Task: Find connections with filter location Einbeck with filter topic #linkedinprofileswith filter profile language German with filter current company Arvind Fashions Limited with filter school ITM UNIVERSITY with filter industry Mobile Computing Software Products with filter service category Growth Marketing with filter keywords title Quality Control
Action: Mouse moved to (557, 70)
Screenshot: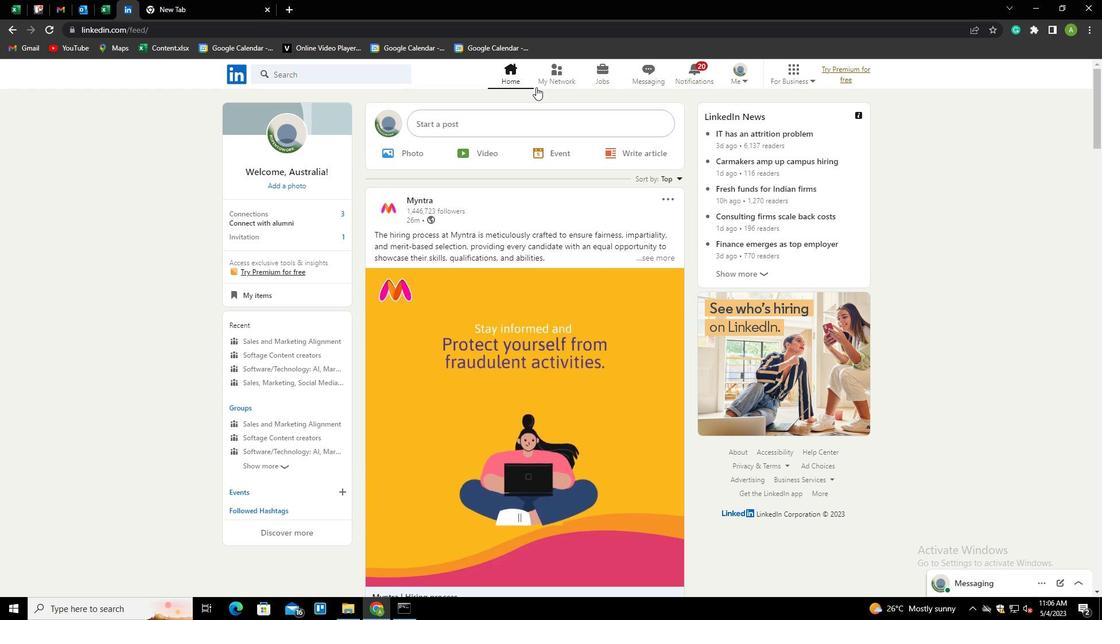 
Action: Mouse pressed left at (557, 70)
Screenshot: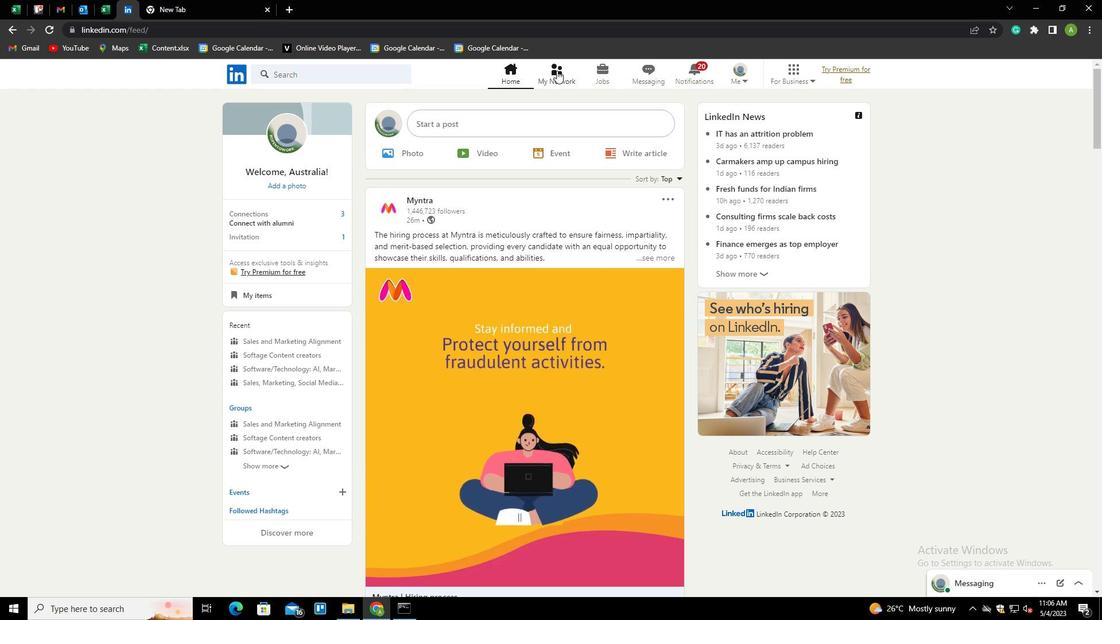 
Action: Mouse moved to (290, 133)
Screenshot: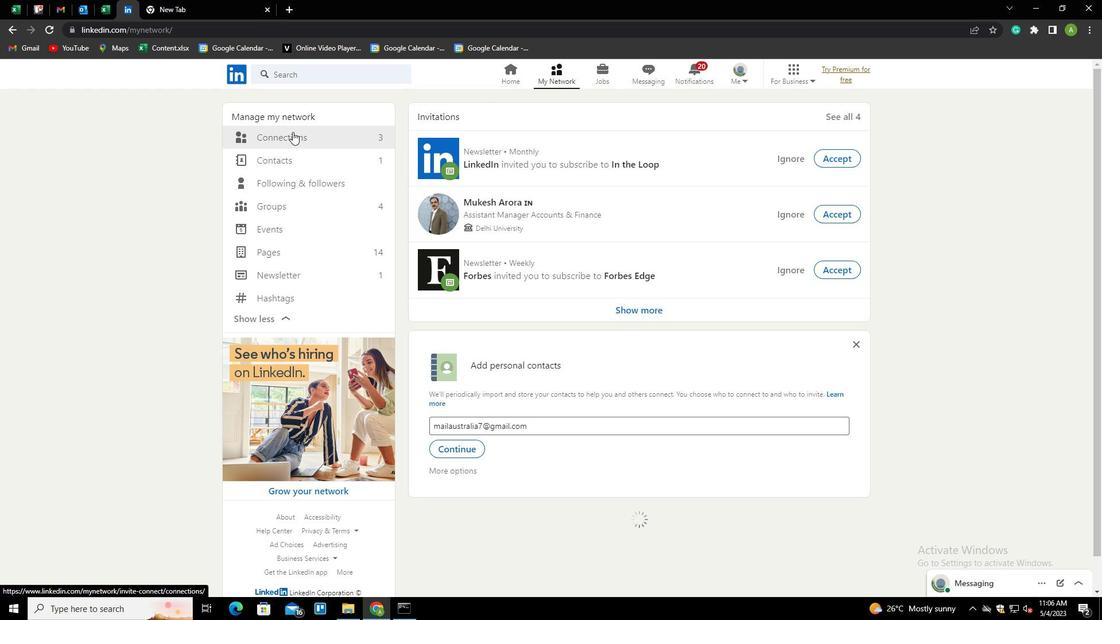 
Action: Mouse pressed left at (290, 133)
Screenshot: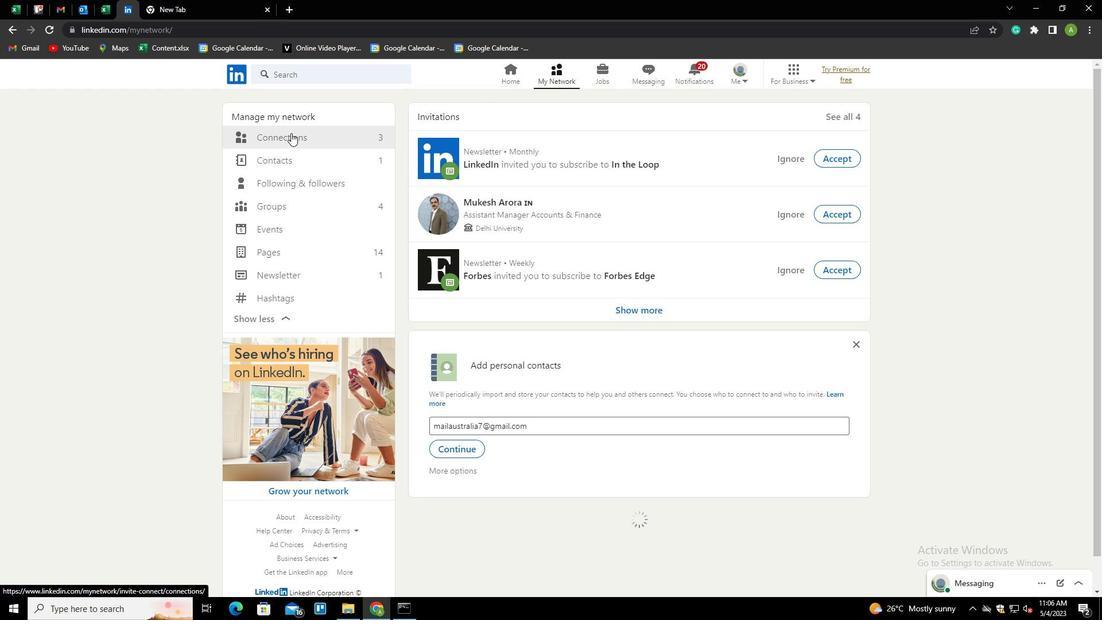 
Action: Mouse pressed left at (290, 133)
Screenshot: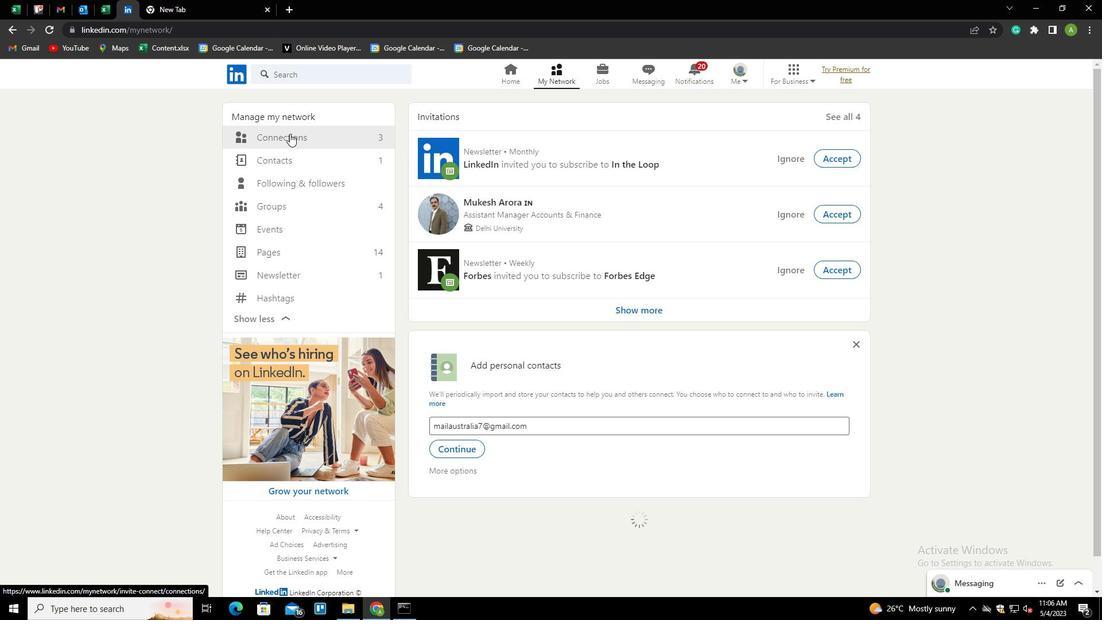 
Action: Mouse moved to (626, 131)
Screenshot: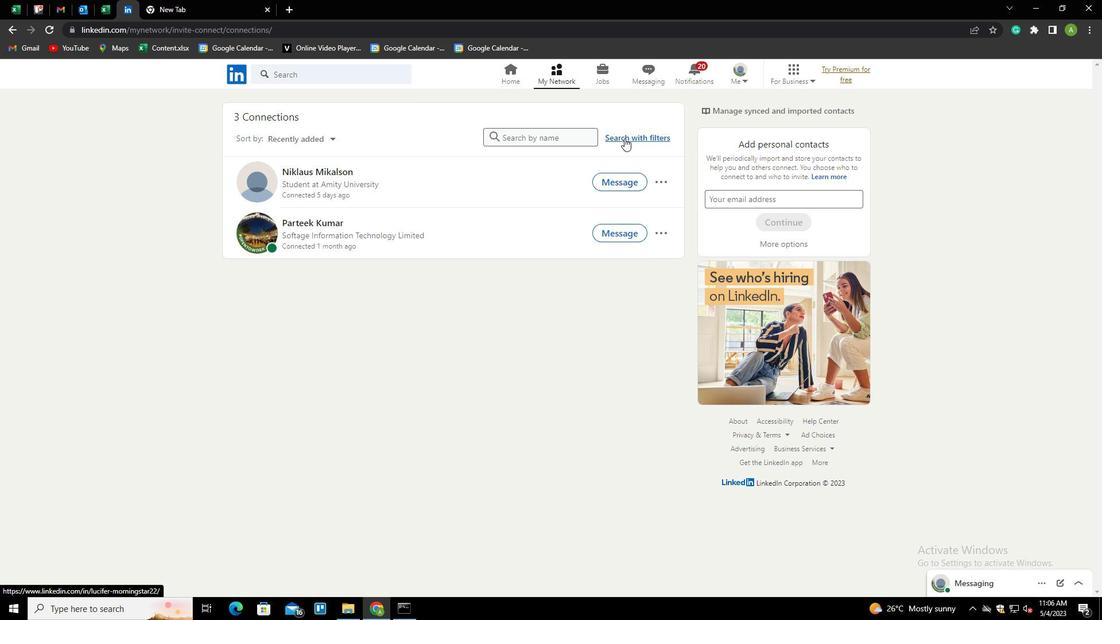 
Action: Mouse pressed left at (626, 131)
Screenshot: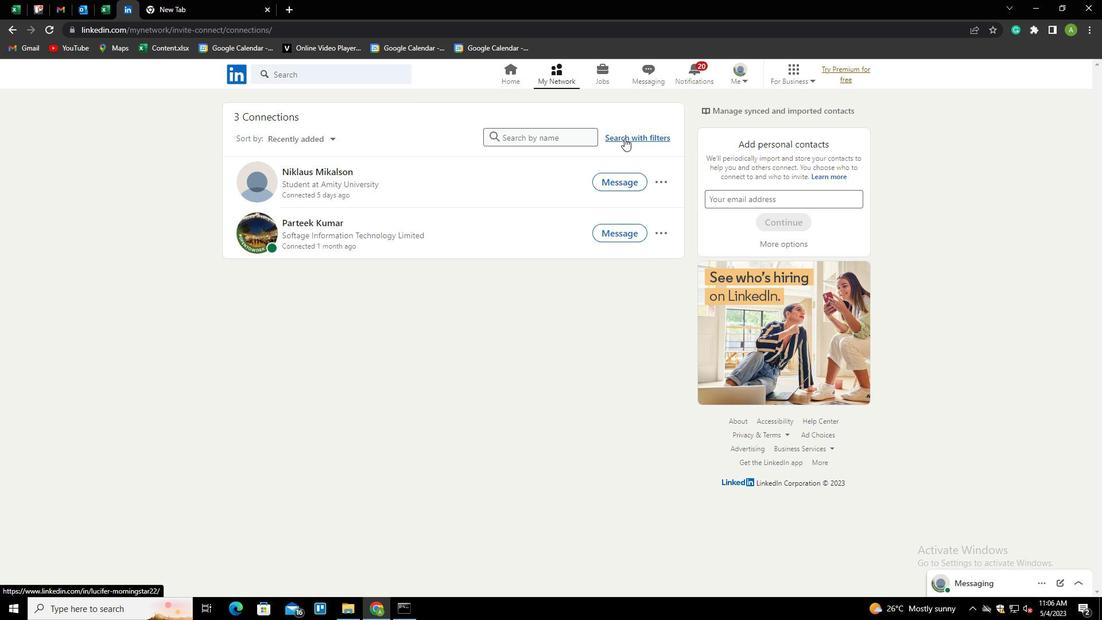 
Action: Mouse moved to (587, 101)
Screenshot: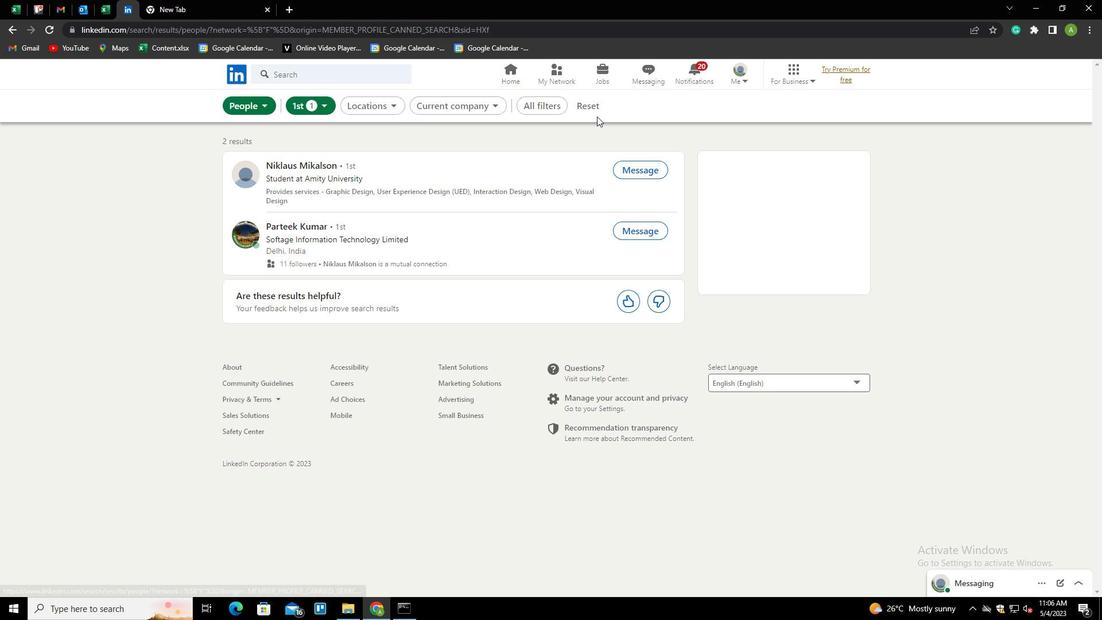 
Action: Mouse pressed left at (587, 101)
Screenshot: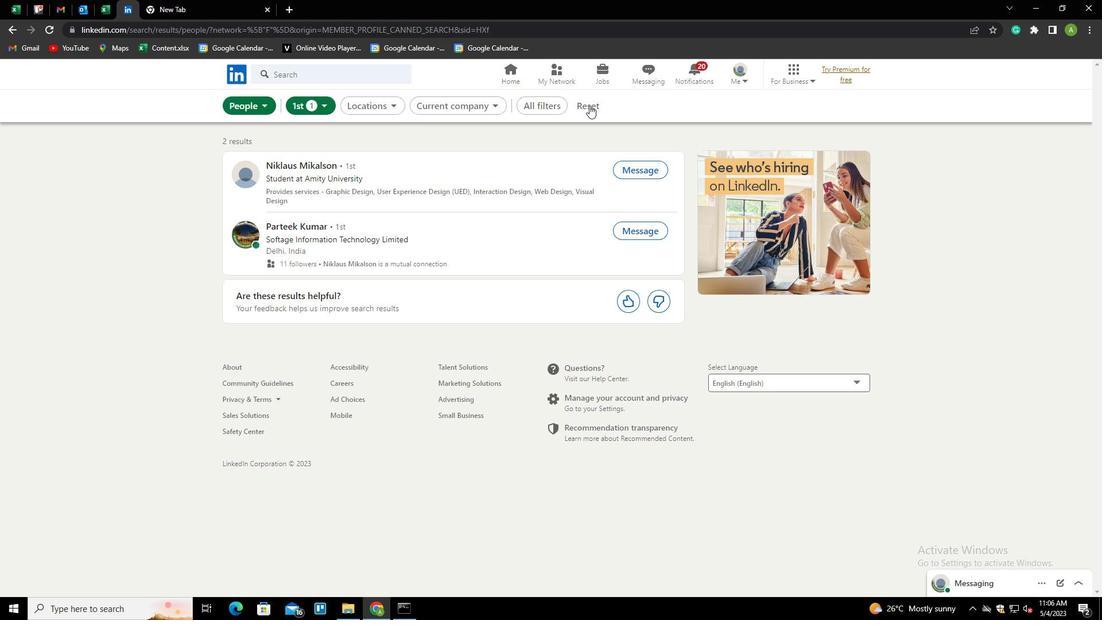 
Action: Mouse moved to (564, 106)
Screenshot: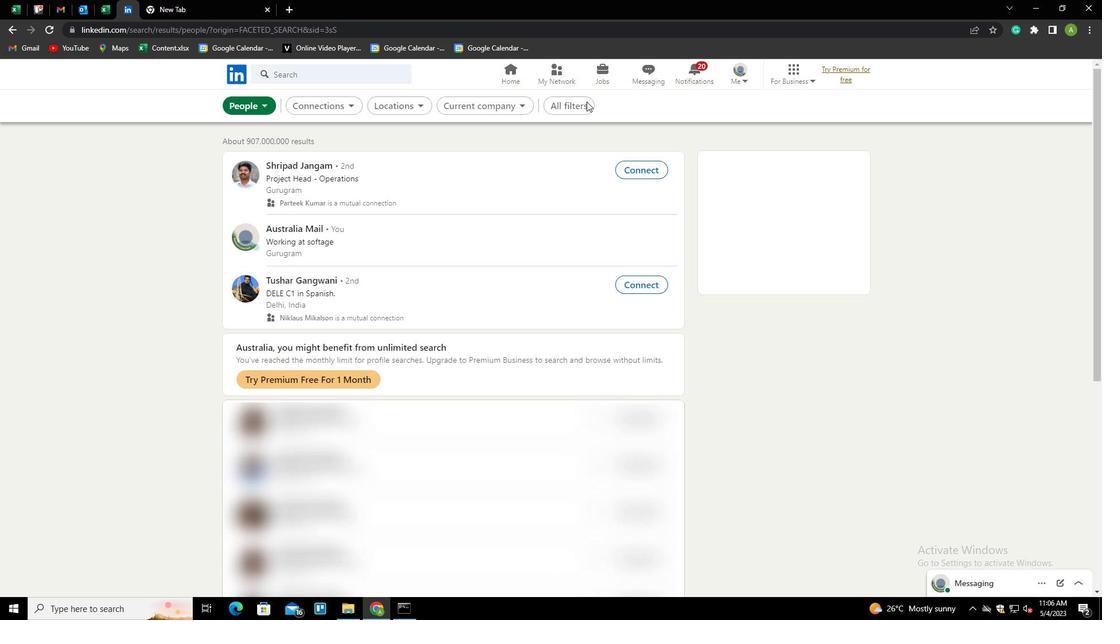 
Action: Mouse pressed left at (564, 106)
Screenshot: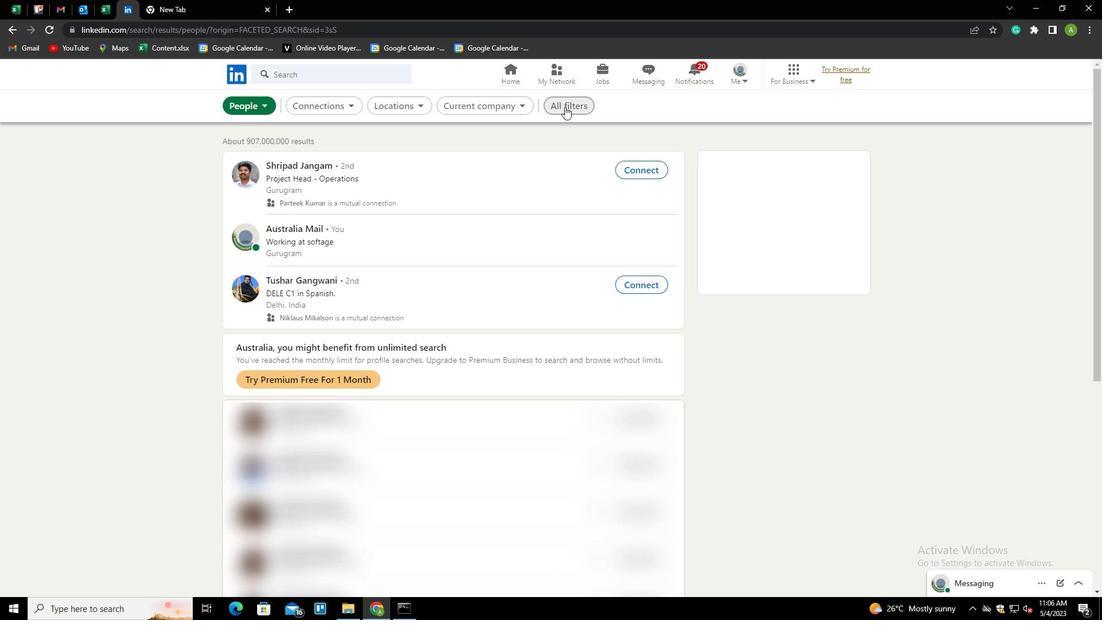 
Action: Mouse moved to (916, 282)
Screenshot: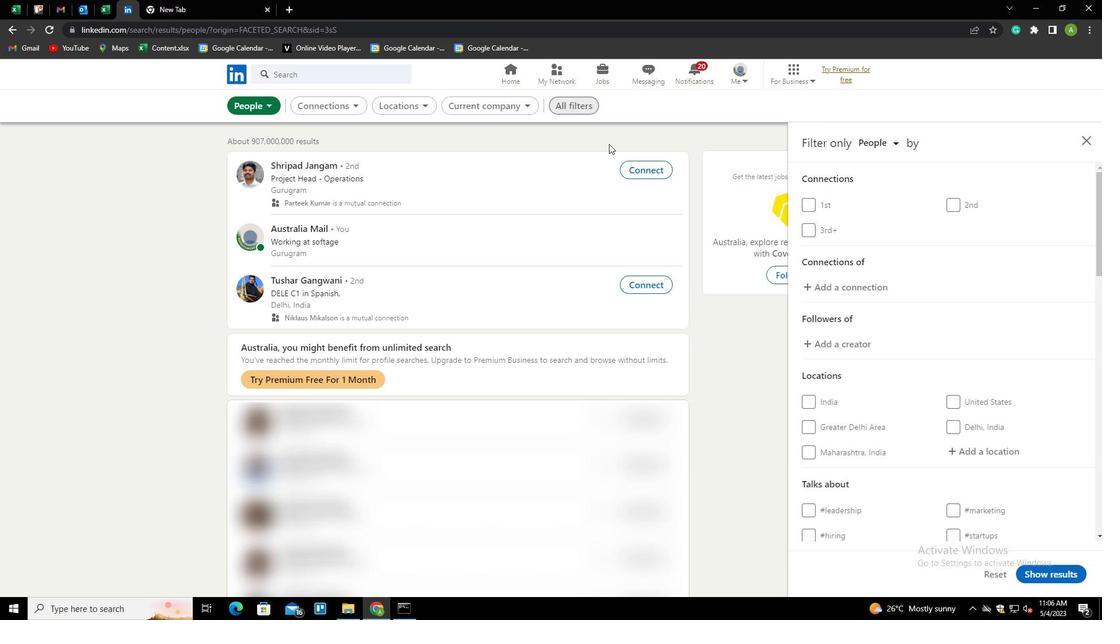 
Action: Mouse scrolled (916, 281) with delta (0, 0)
Screenshot: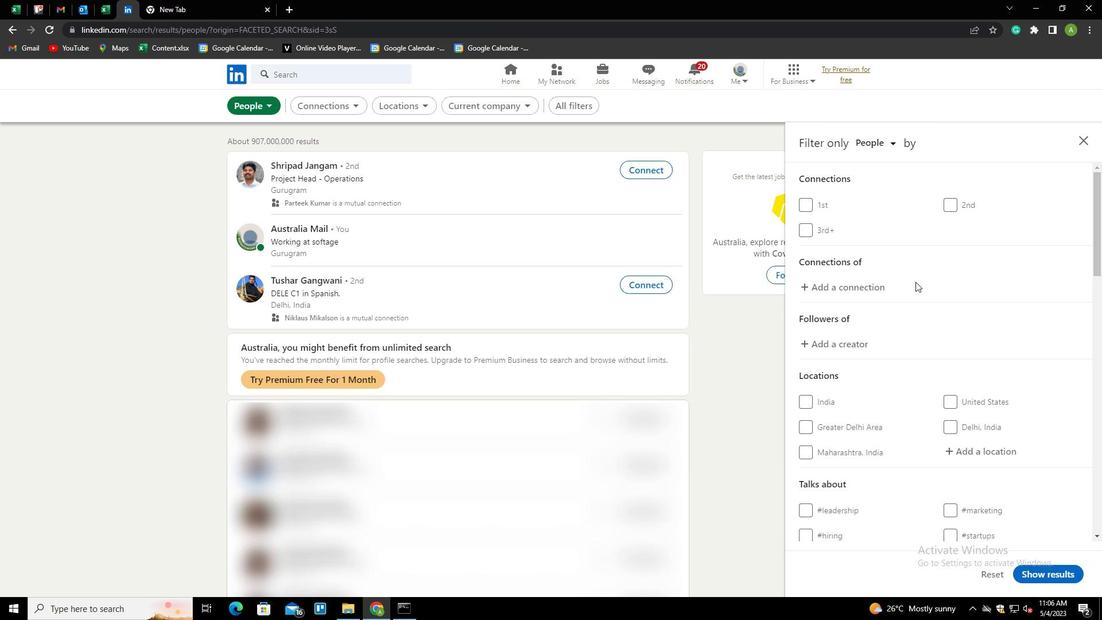 
Action: Mouse scrolled (916, 281) with delta (0, 0)
Screenshot: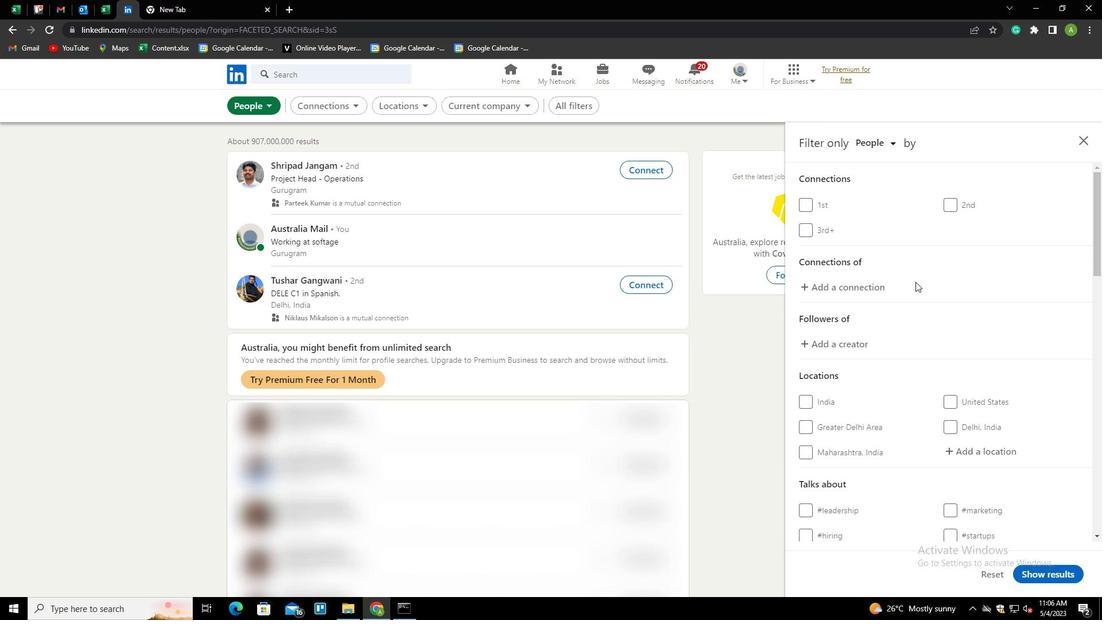 
Action: Mouse moved to (967, 337)
Screenshot: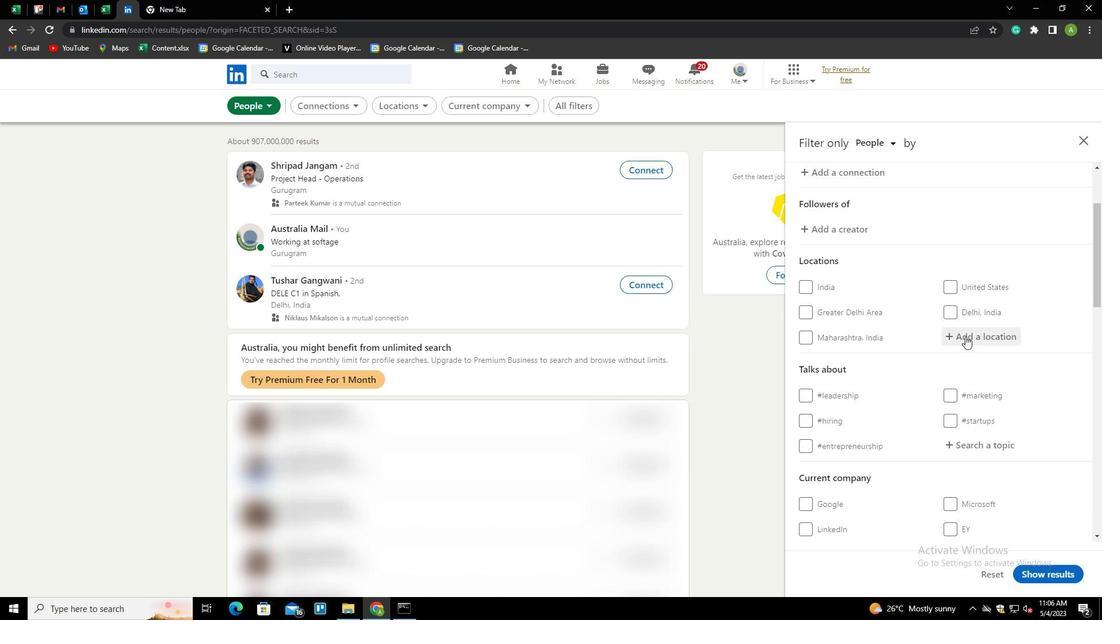 
Action: Mouse pressed left at (967, 337)
Screenshot: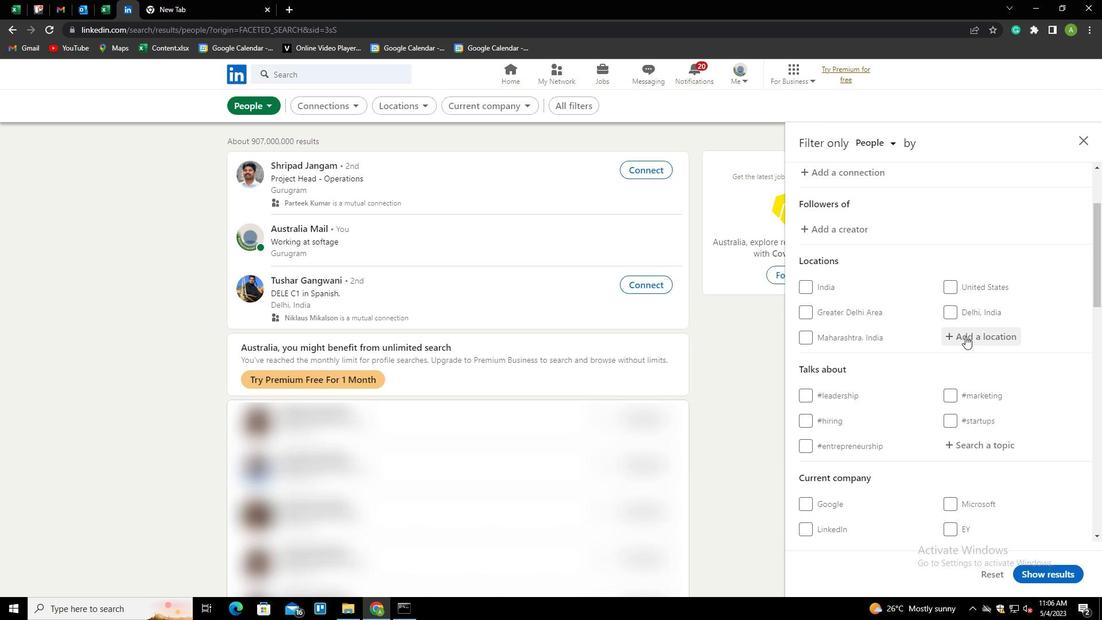 
Action: Mouse moved to (889, 292)
Screenshot: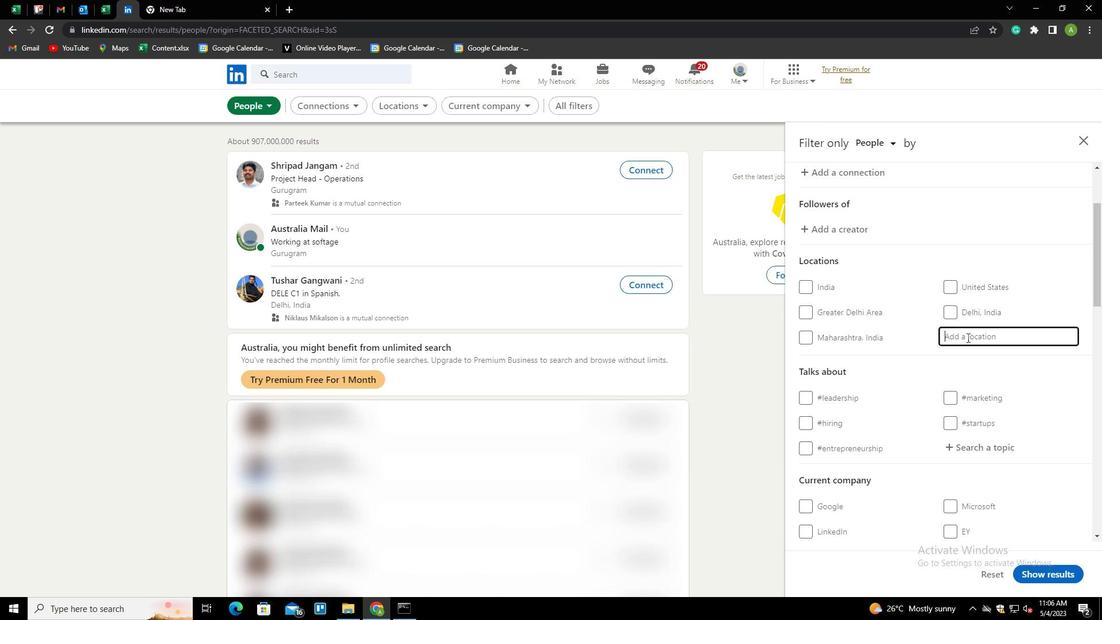 
Action: Key pressed <Key.shift>L<Key.backspace><Key.shift><Key.shift><Key.shift><Key.shift><Key.shift><Key.shift><Key.shift><Key.shift><Key.shift><Key.shift>EINBECK<Key.down><Key.enter>
Screenshot: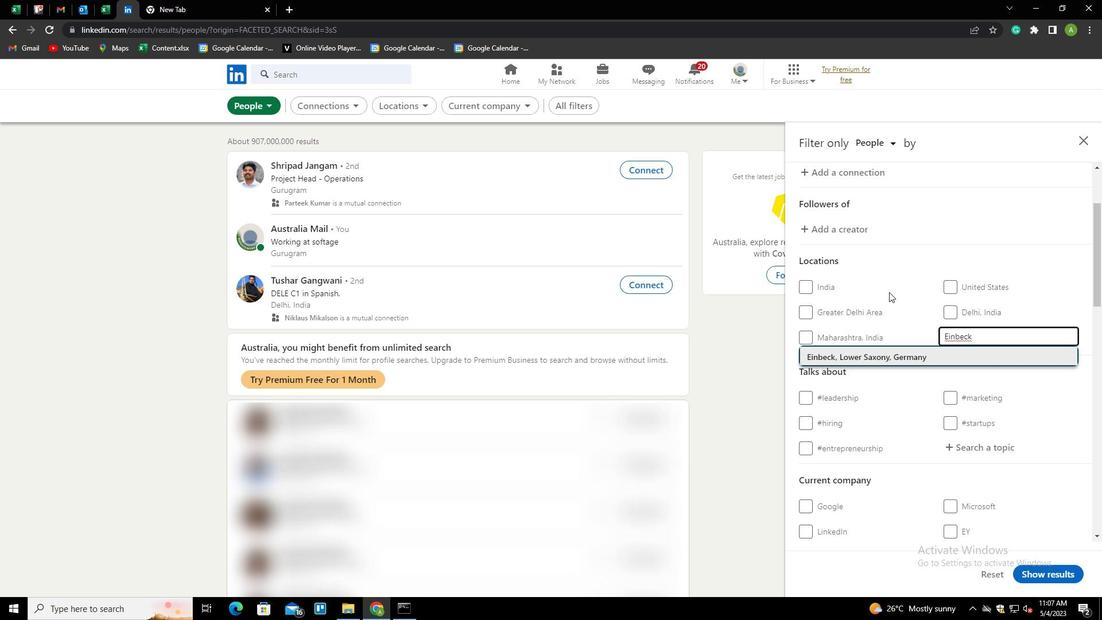 
Action: Mouse scrolled (889, 291) with delta (0, 0)
Screenshot: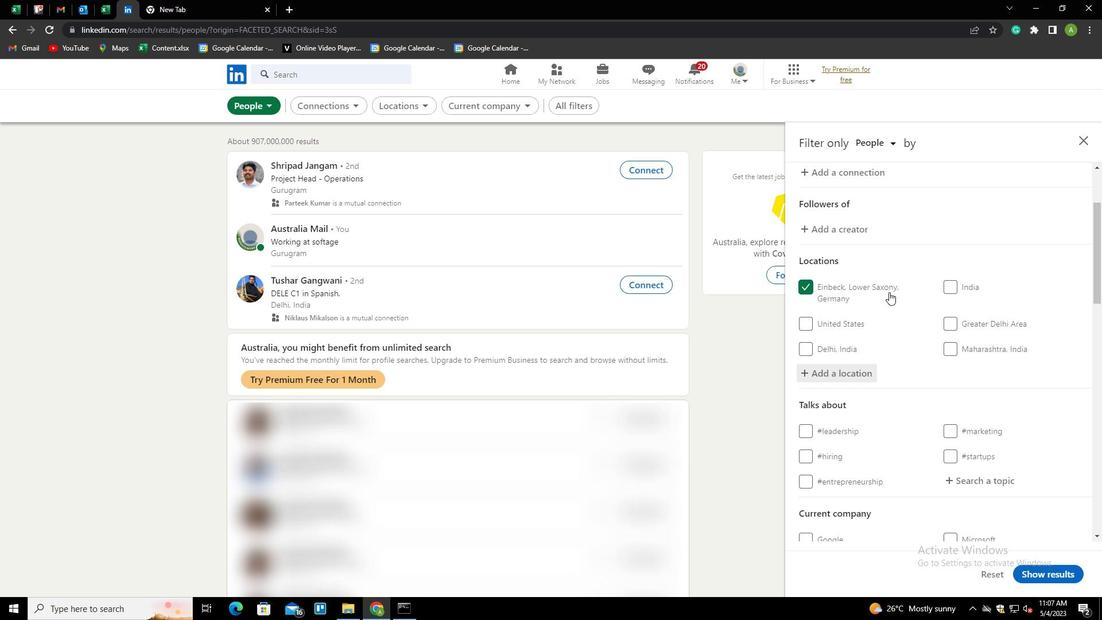
Action: Mouse scrolled (889, 291) with delta (0, 0)
Screenshot: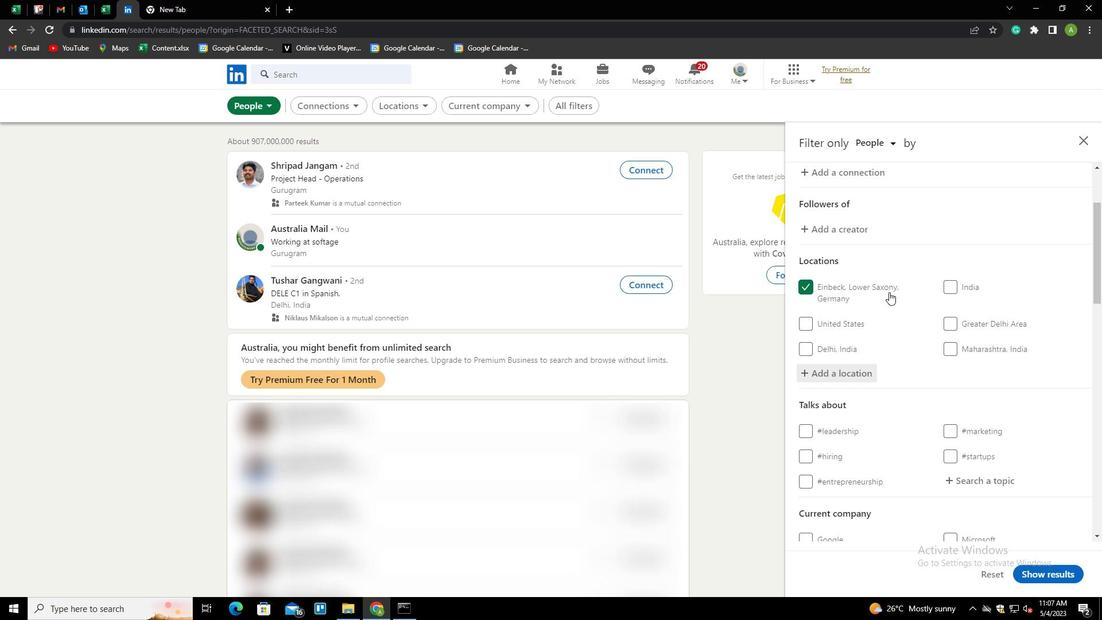 
Action: Mouse scrolled (889, 291) with delta (0, 0)
Screenshot: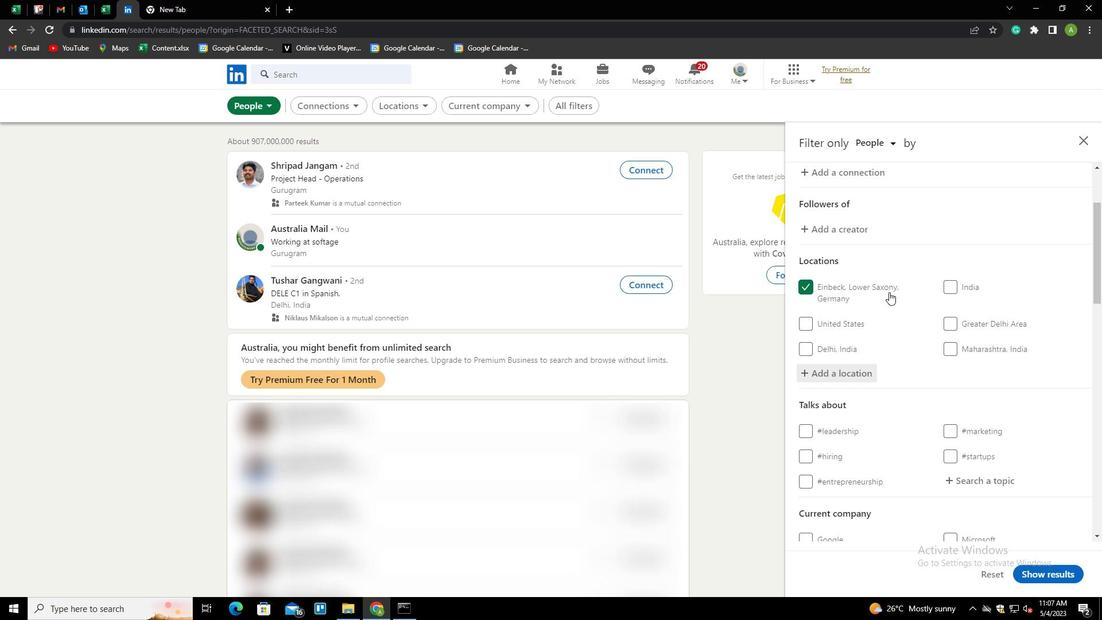 
Action: Mouse moved to (954, 311)
Screenshot: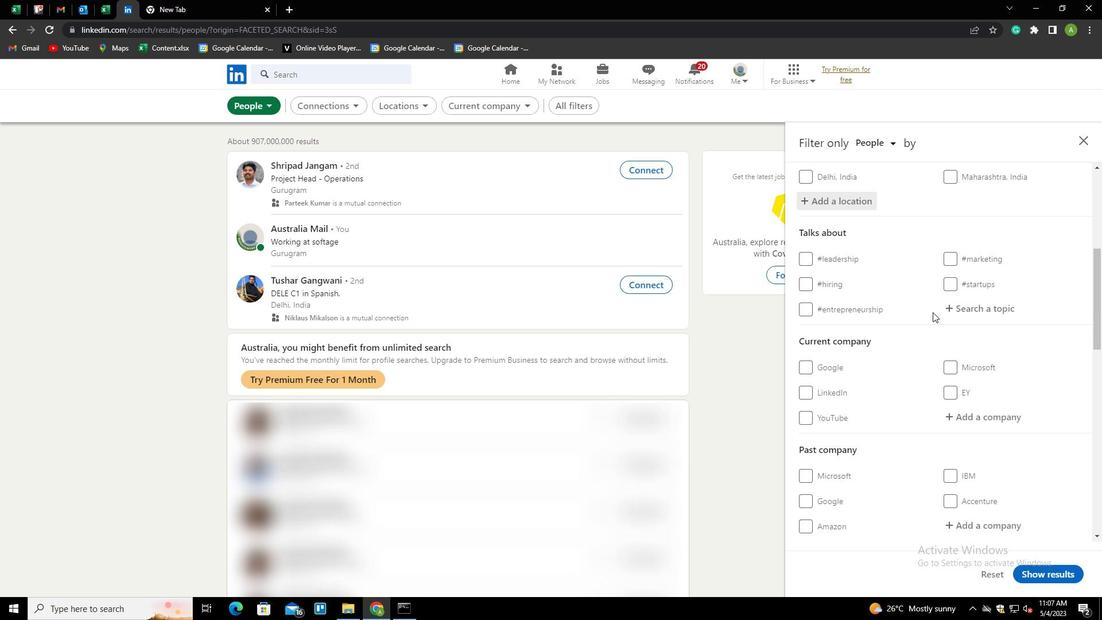 
Action: Mouse pressed left at (954, 311)
Screenshot: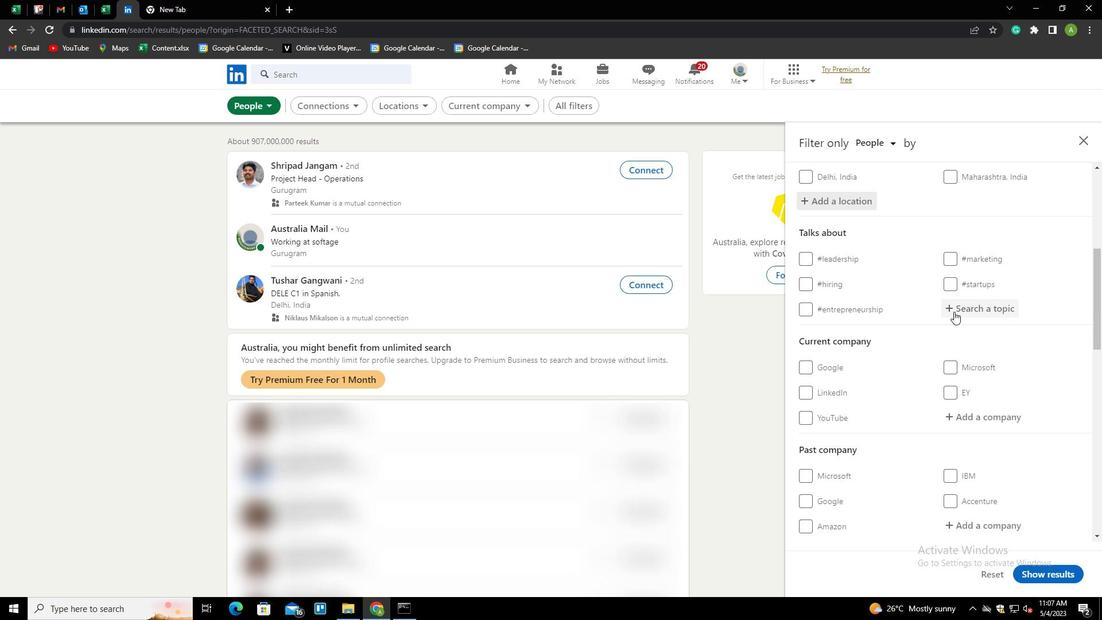 
Action: Key pressed LINKEDINPROFILES<Key.down><Key.enter>
Screenshot: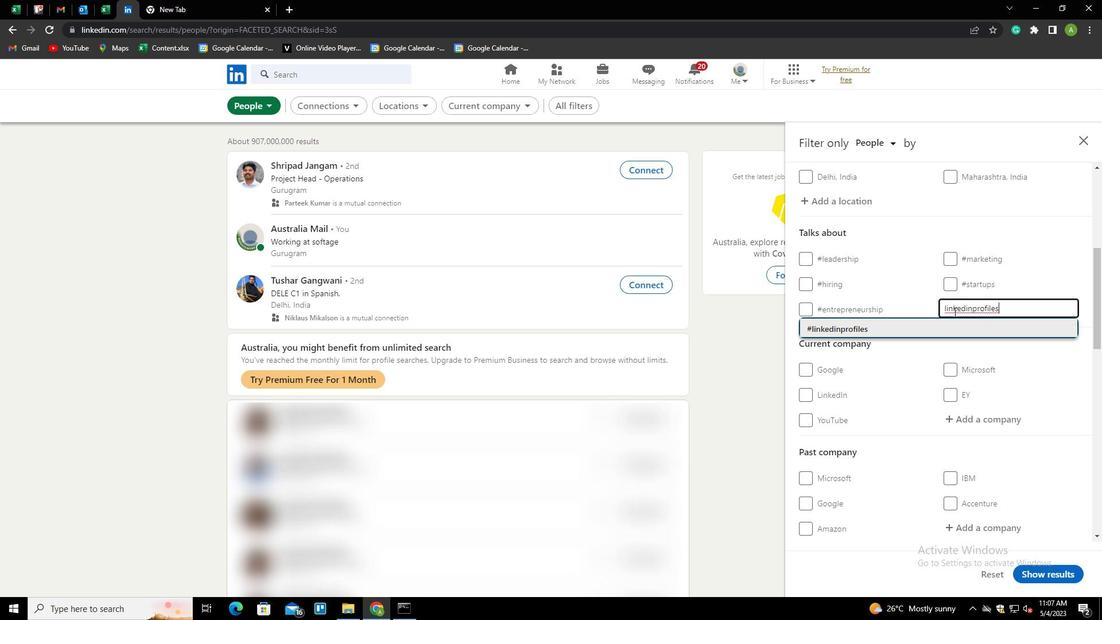 
Action: Mouse scrolled (954, 311) with delta (0, 0)
Screenshot: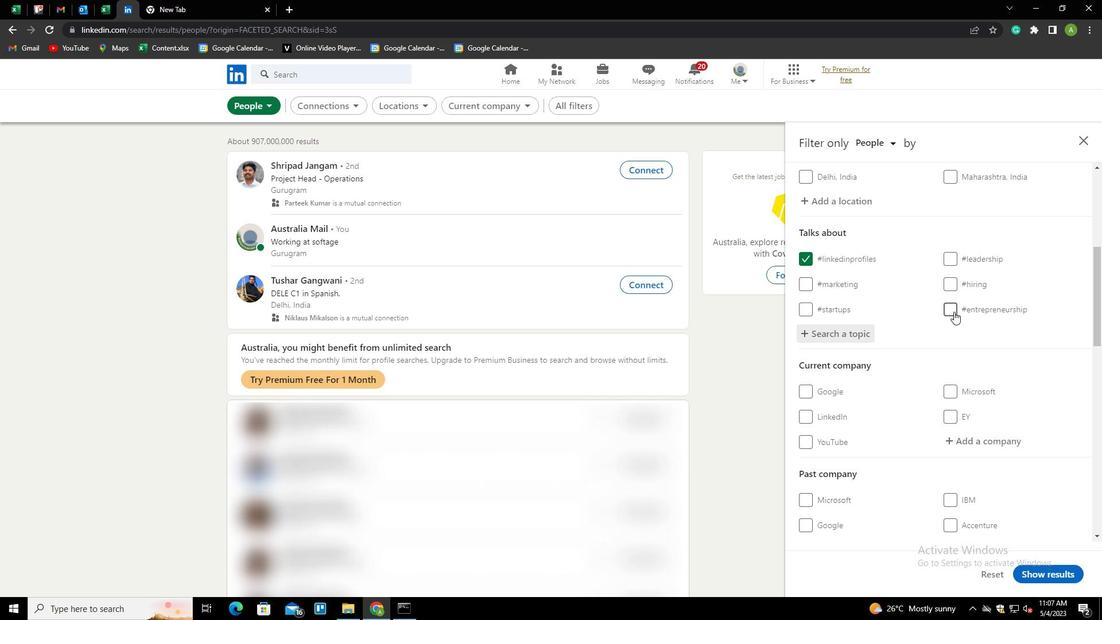 
Action: Mouse scrolled (954, 311) with delta (0, 0)
Screenshot: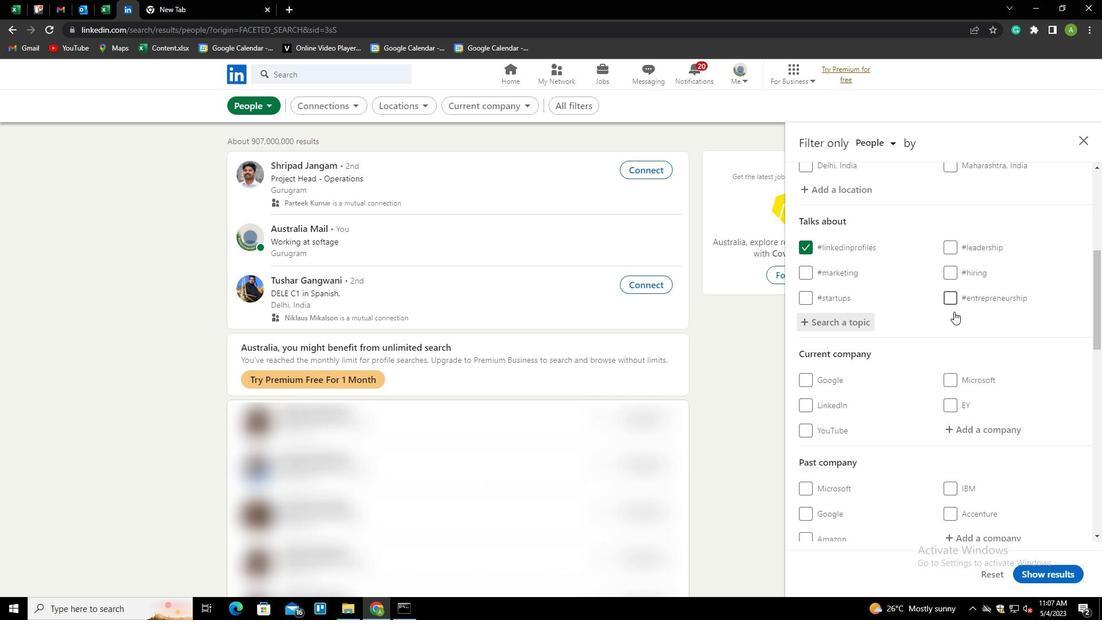 
Action: Mouse scrolled (954, 311) with delta (0, 0)
Screenshot: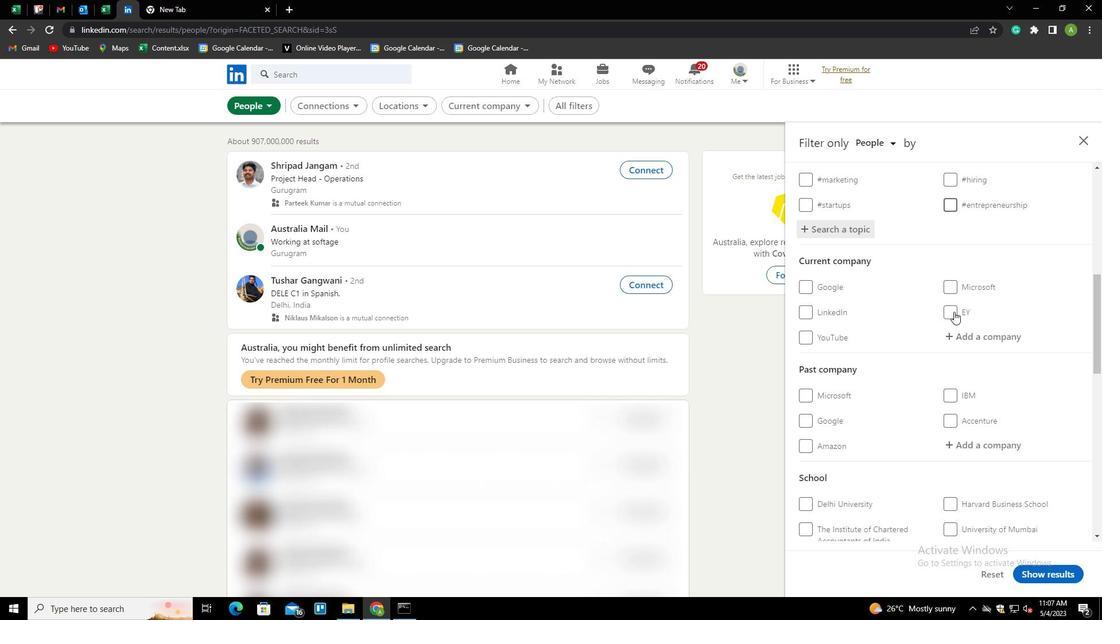 
Action: Mouse scrolled (954, 311) with delta (0, 0)
Screenshot: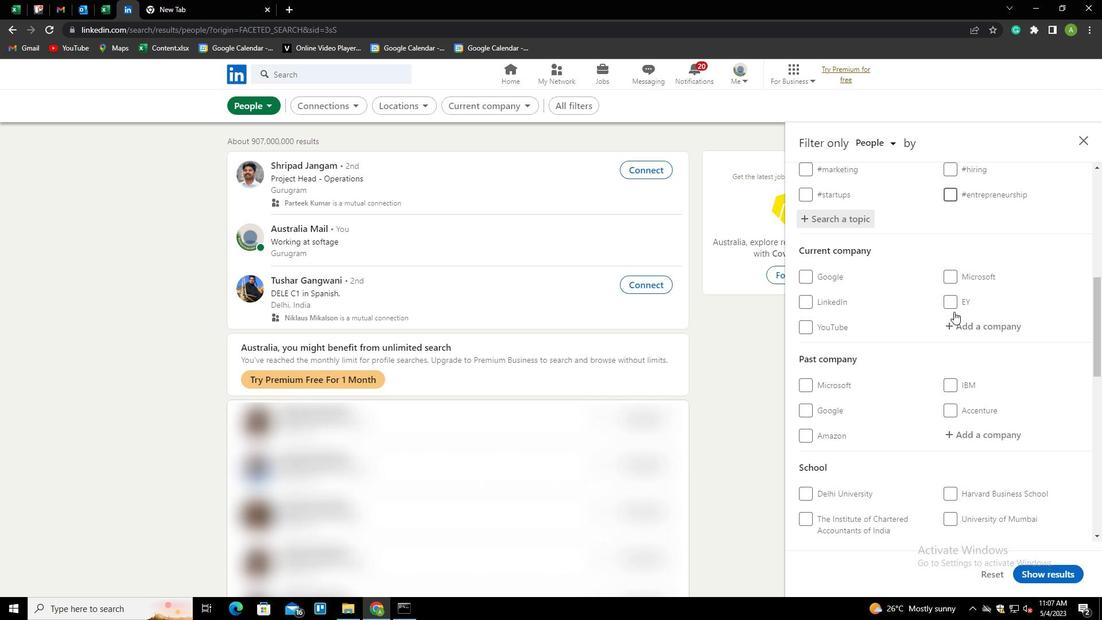 
Action: Mouse scrolled (954, 311) with delta (0, 0)
Screenshot: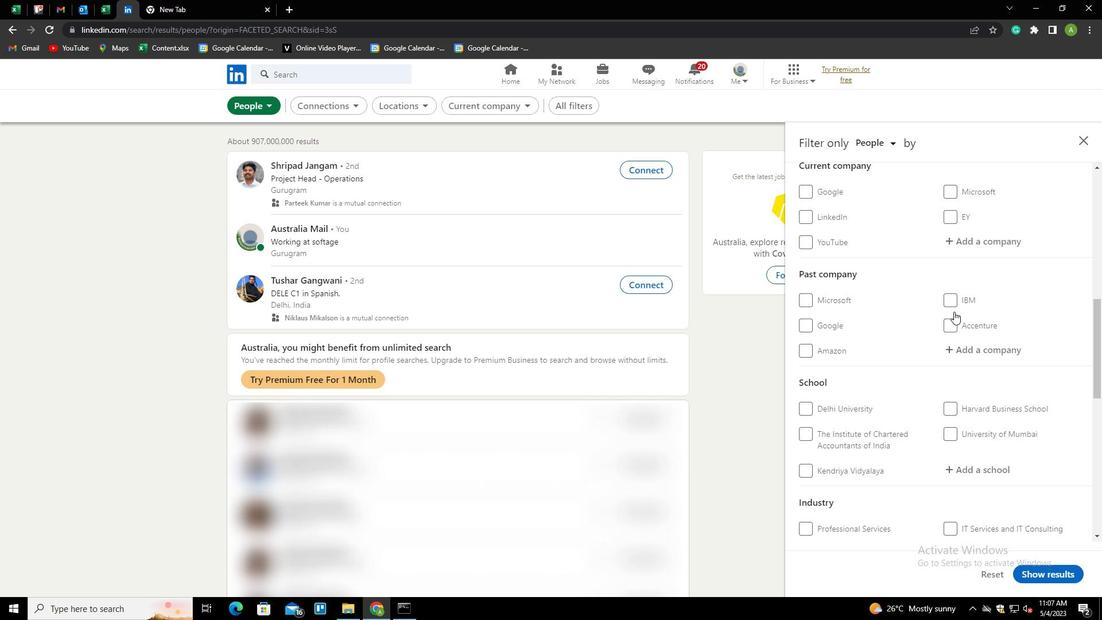 
Action: Mouse scrolled (954, 311) with delta (0, 0)
Screenshot: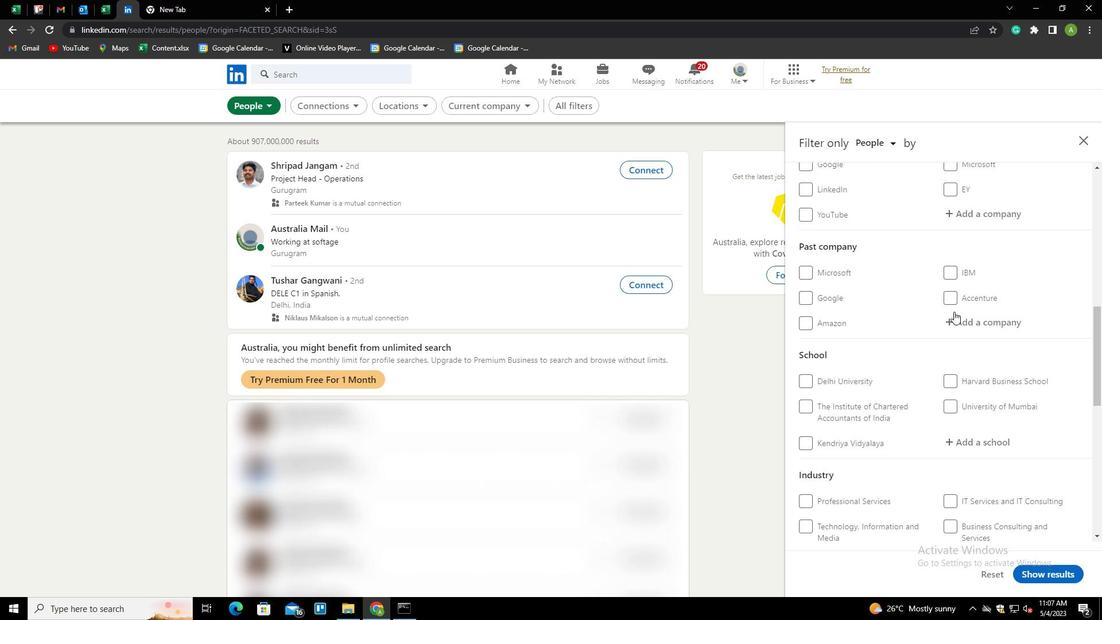 
Action: Mouse scrolled (954, 311) with delta (0, 0)
Screenshot: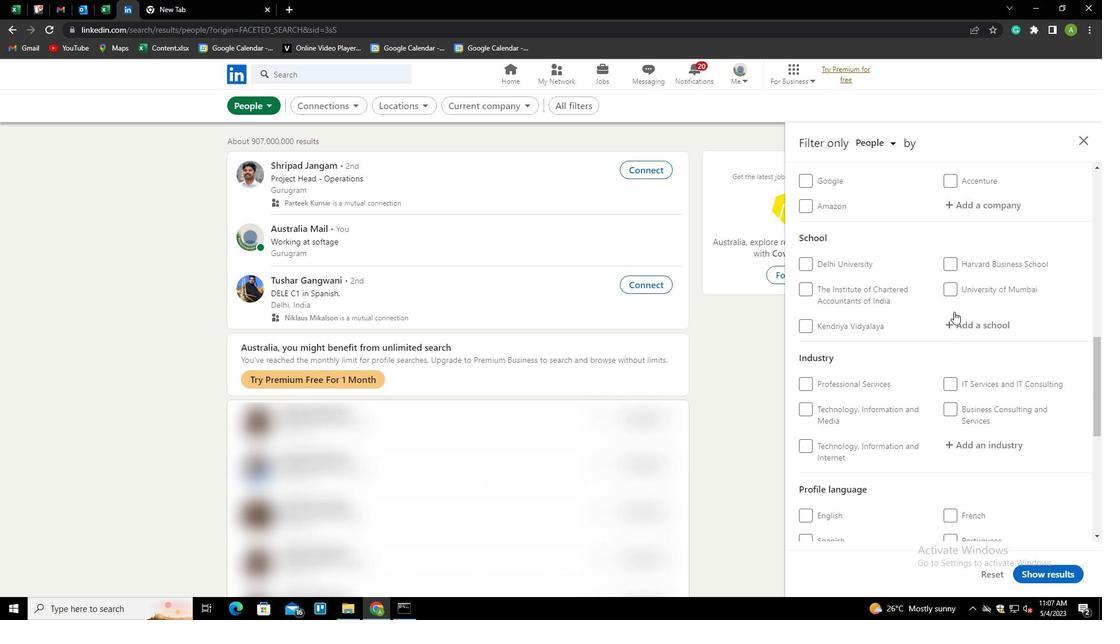 
Action: Mouse scrolled (954, 311) with delta (0, 0)
Screenshot: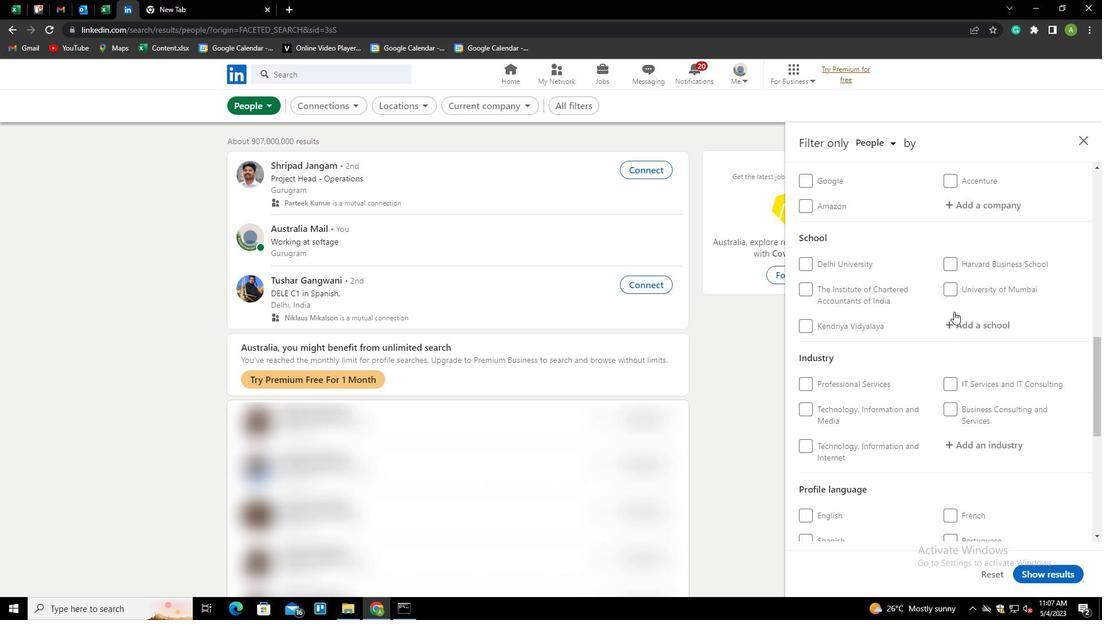 
Action: Mouse moved to (820, 452)
Screenshot: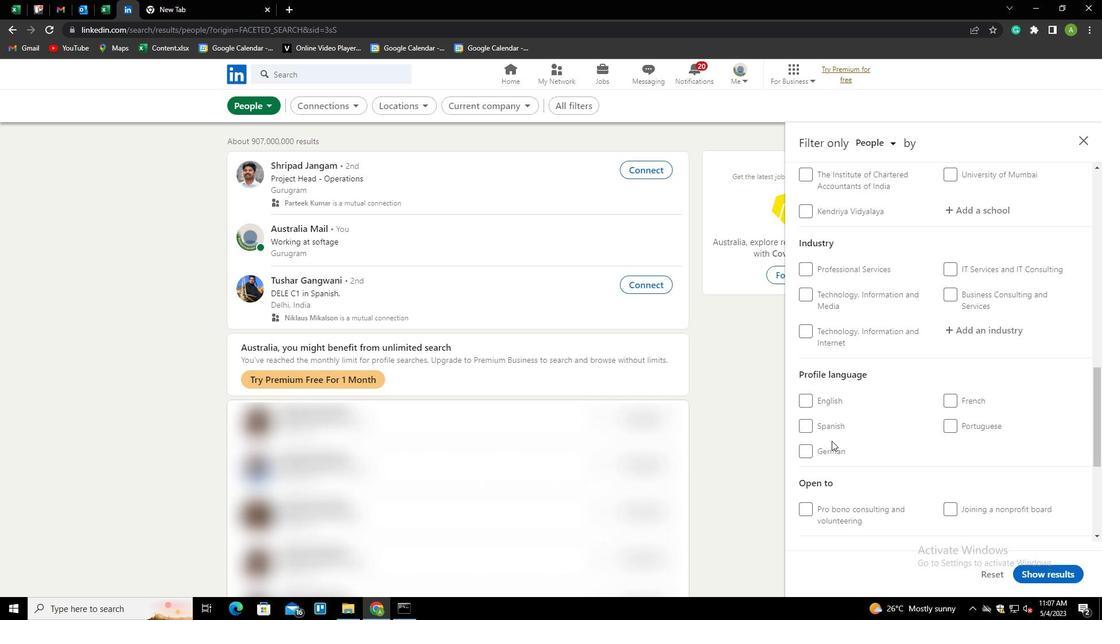 
Action: Mouse pressed left at (820, 452)
Screenshot: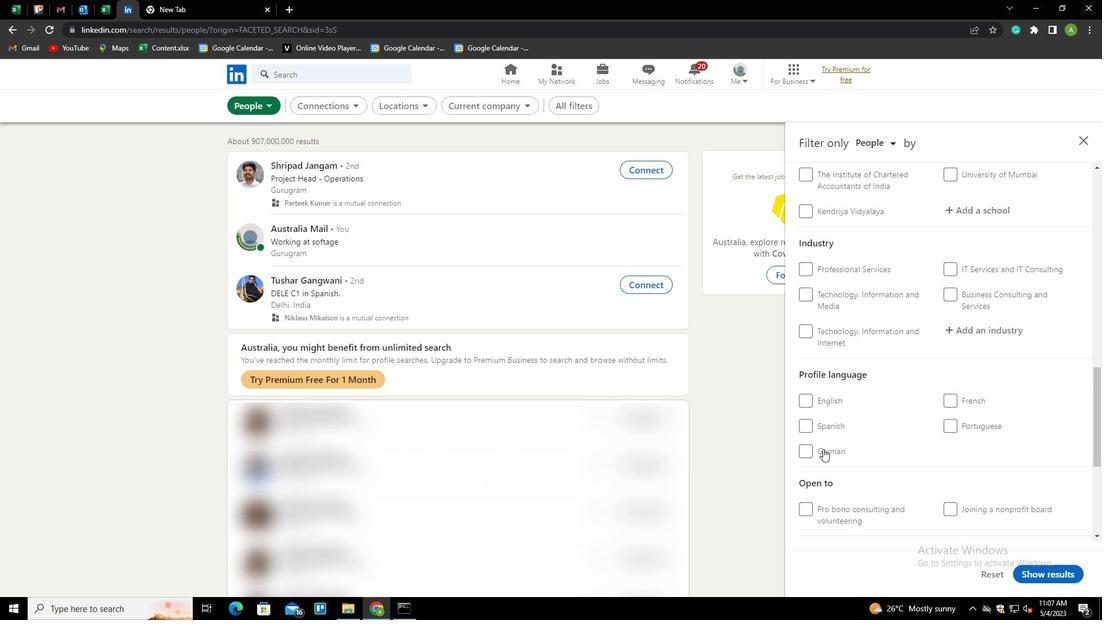 
Action: Mouse moved to (950, 406)
Screenshot: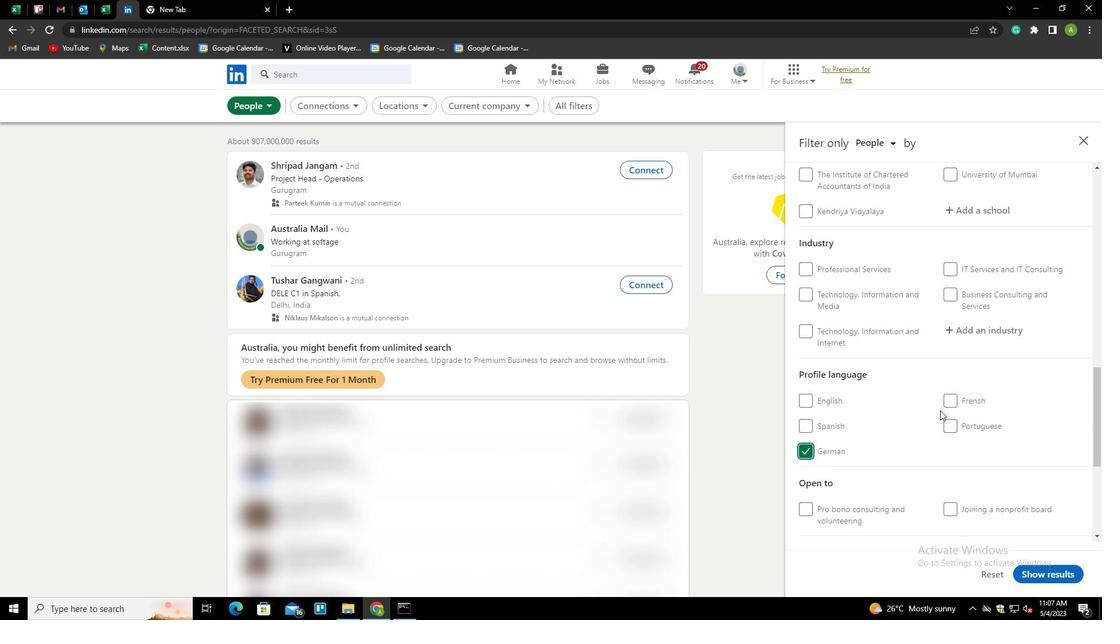 
Action: Mouse scrolled (950, 407) with delta (0, 0)
Screenshot: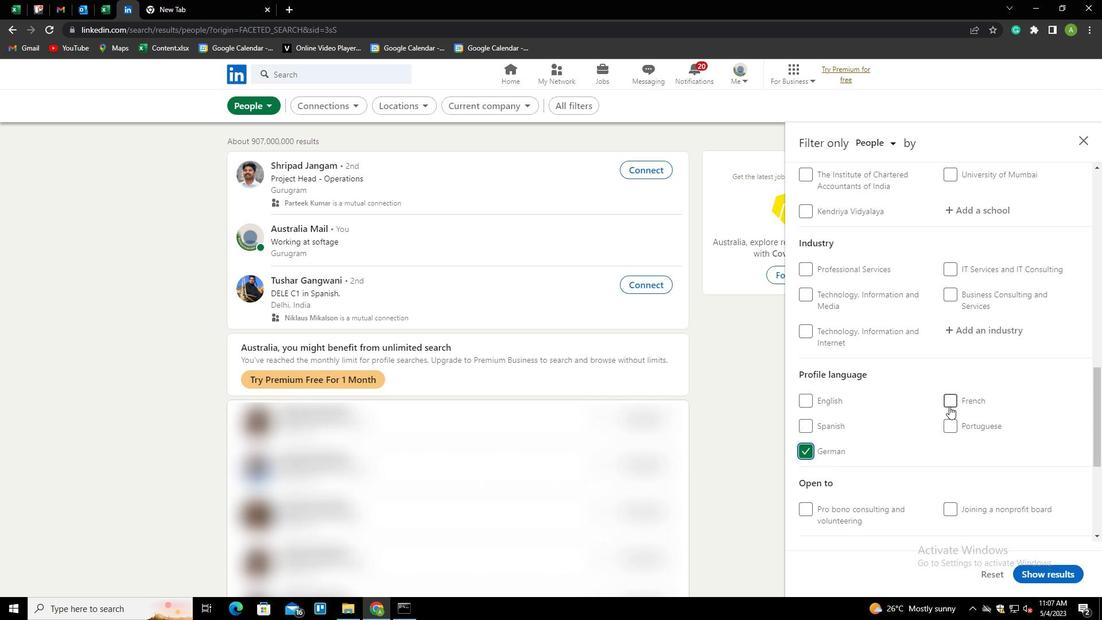 
Action: Mouse scrolled (950, 407) with delta (0, 0)
Screenshot: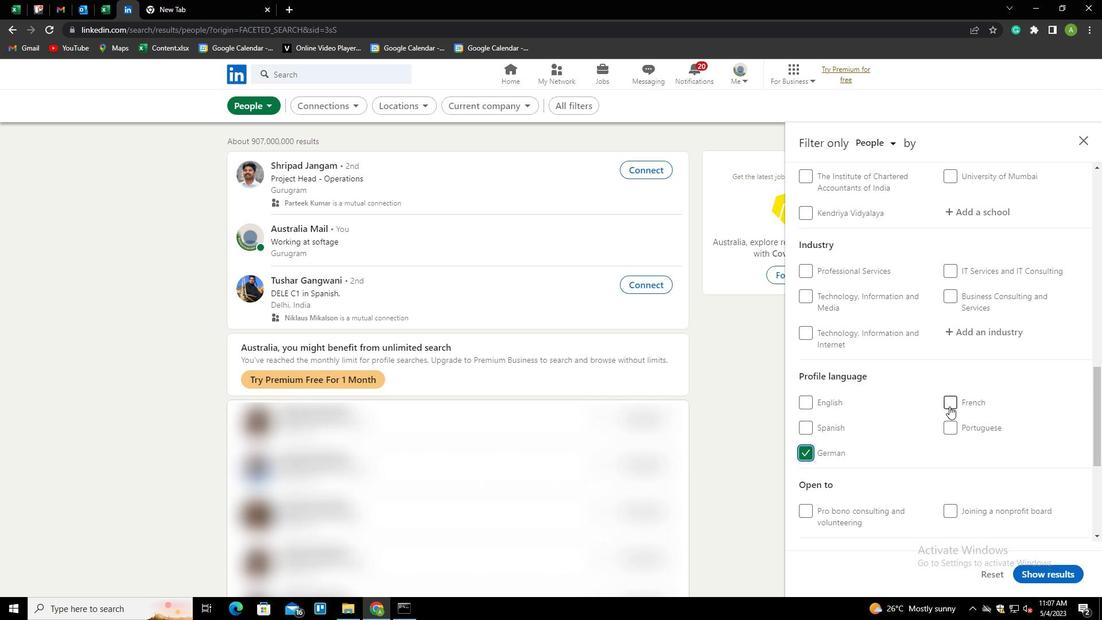 
Action: Mouse scrolled (950, 407) with delta (0, 0)
Screenshot: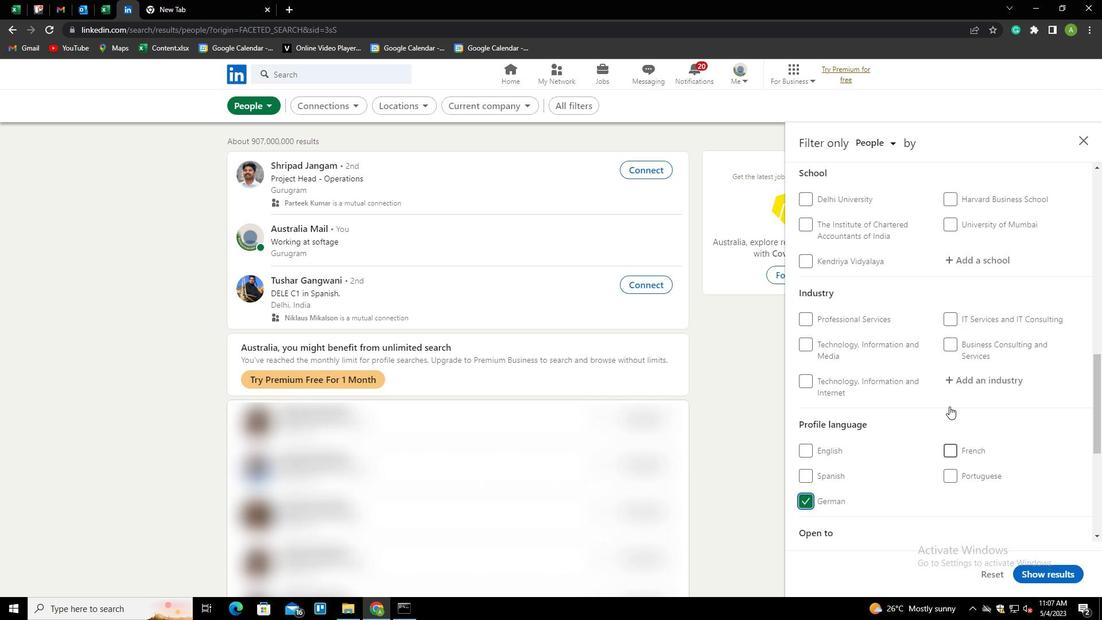 
Action: Mouse scrolled (950, 407) with delta (0, 0)
Screenshot: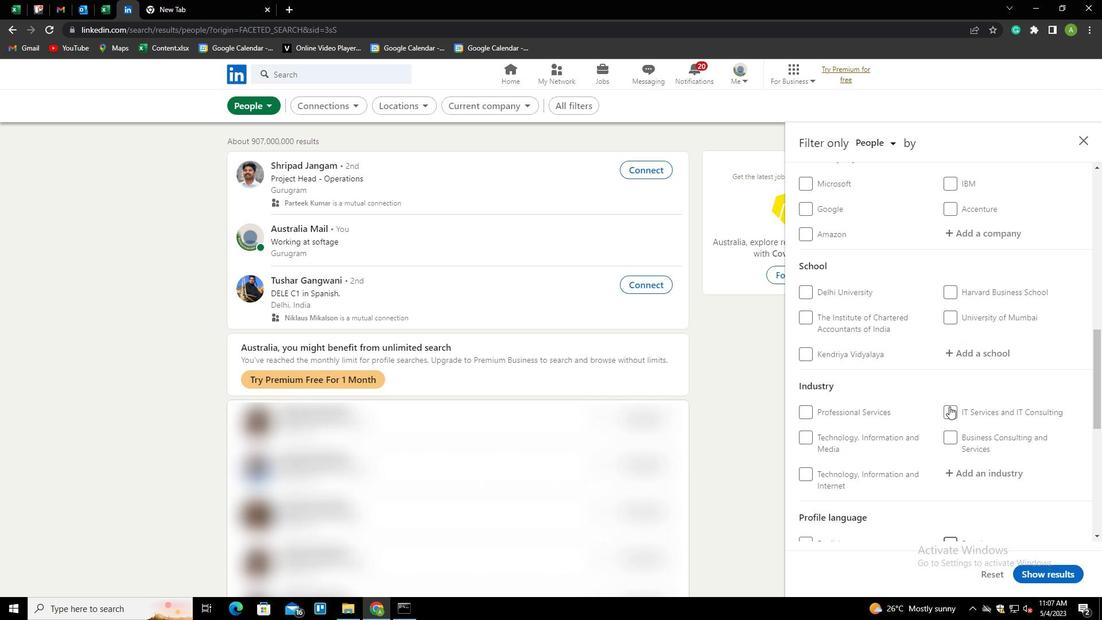 
Action: Mouse scrolled (950, 407) with delta (0, 0)
Screenshot: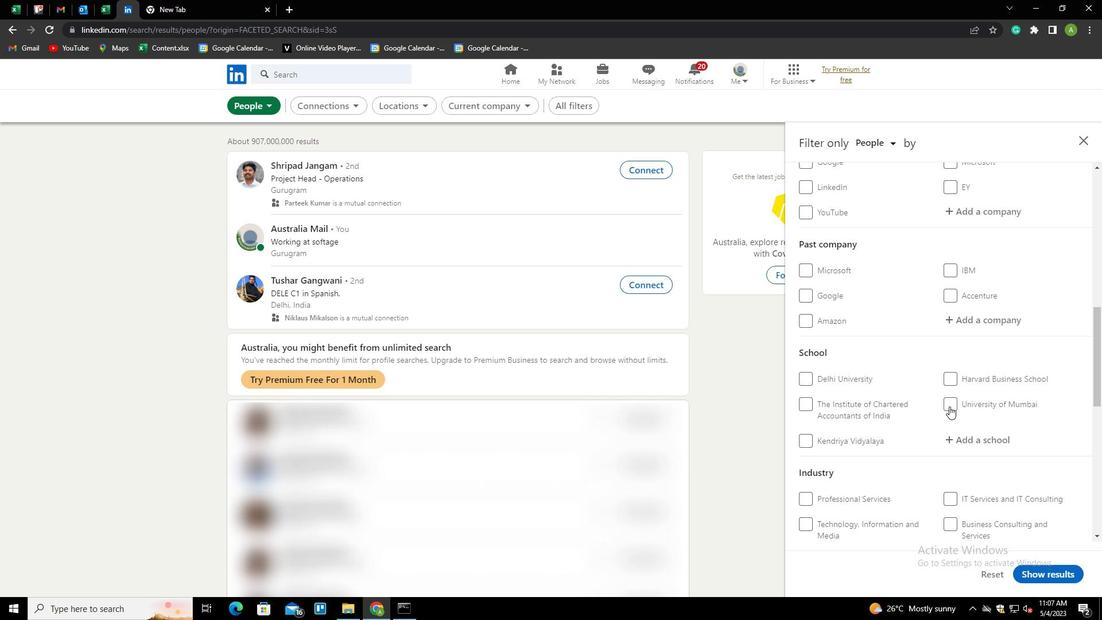 
Action: Mouse scrolled (950, 407) with delta (0, 0)
Screenshot: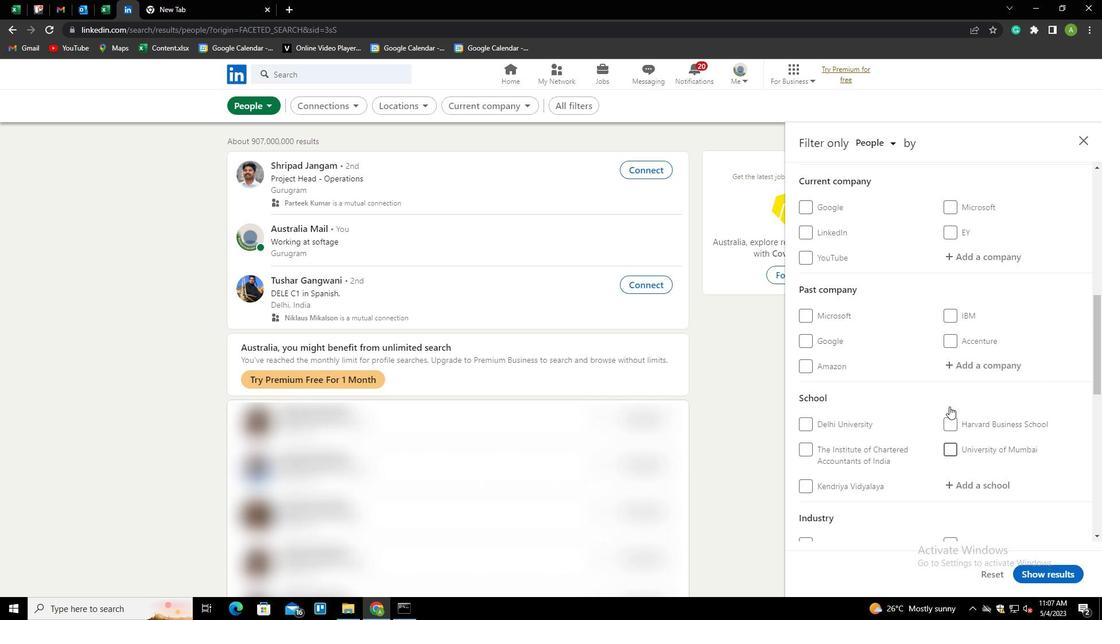 
Action: Mouse moved to (974, 329)
Screenshot: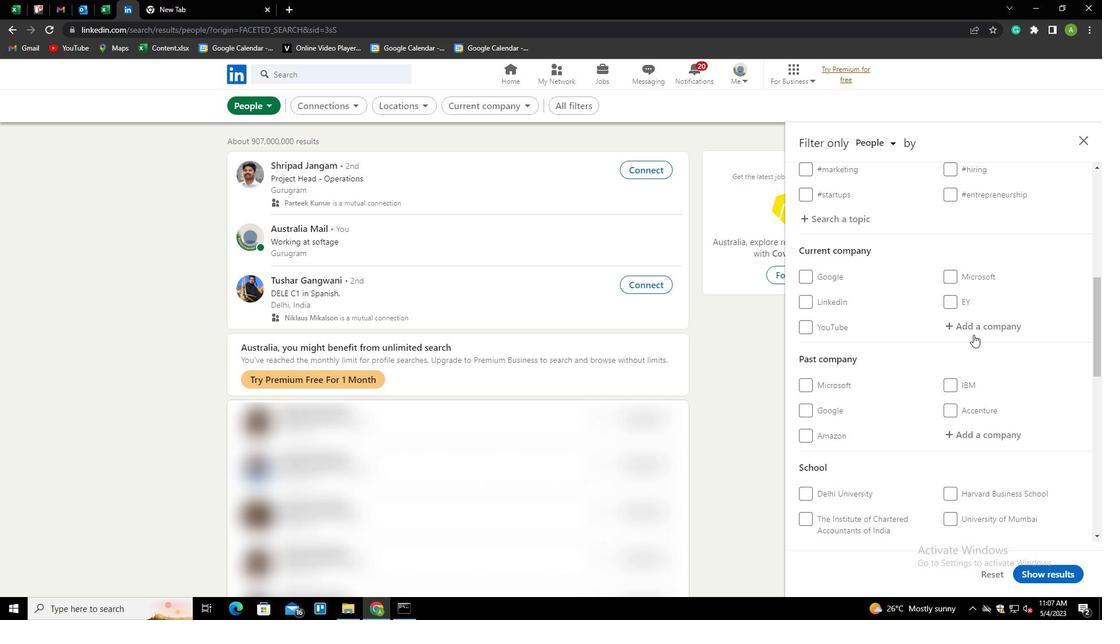 
Action: Mouse pressed left at (974, 329)
Screenshot: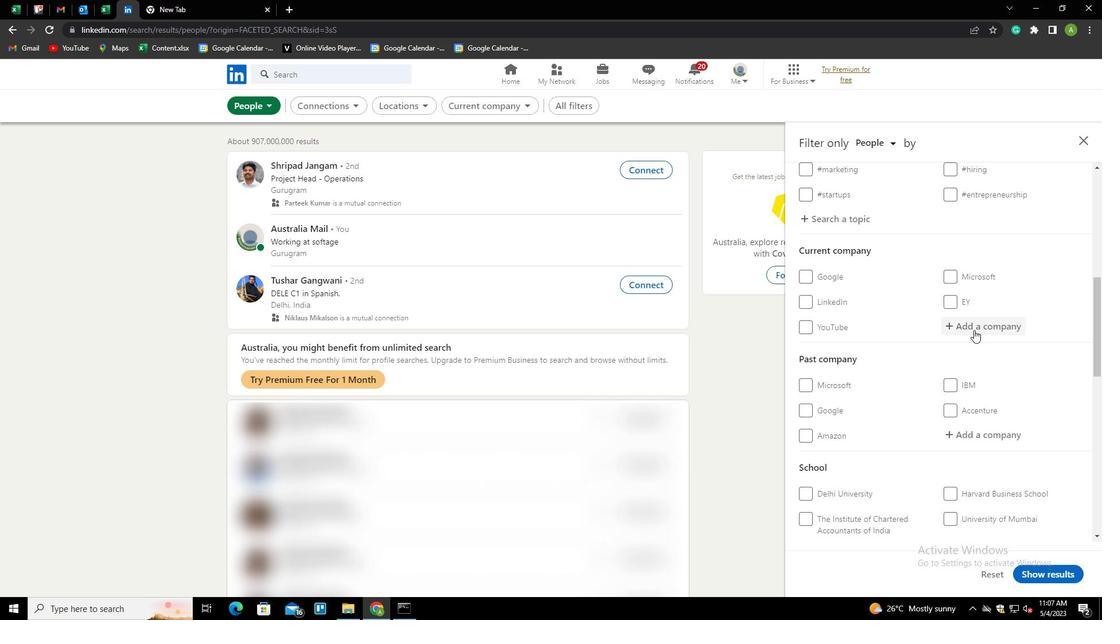 
Action: Key pressed <Key.shift>ARVING<Key.backspace>D<Key.space><Key.shift><Key.shift>FASHIONS<Key.down><Key.enter>
Screenshot: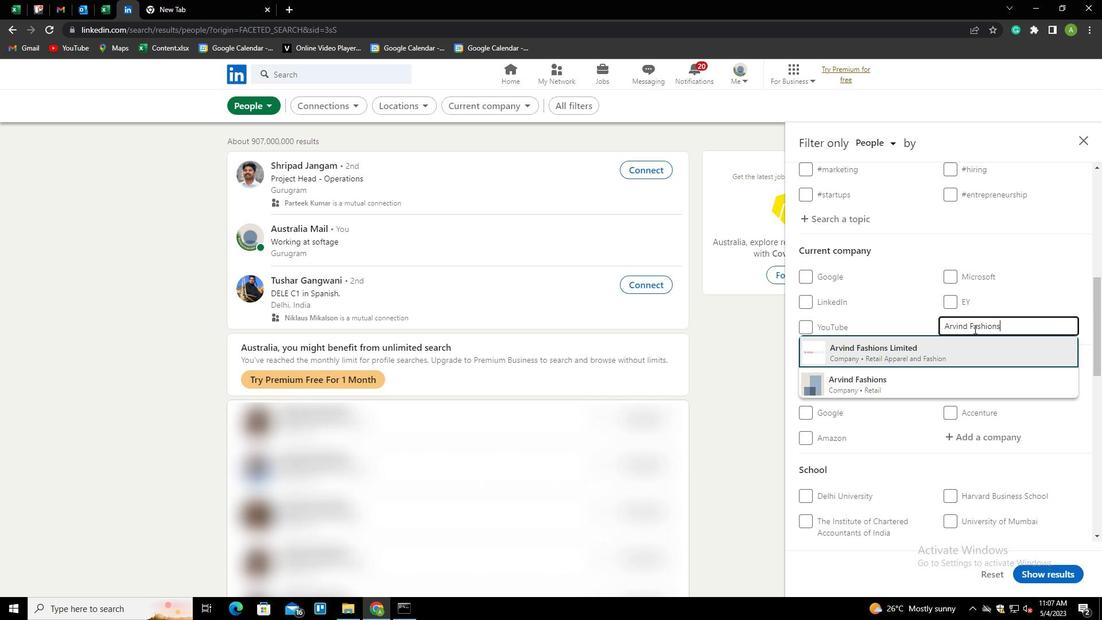 
Action: Mouse scrolled (974, 328) with delta (0, 0)
Screenshot: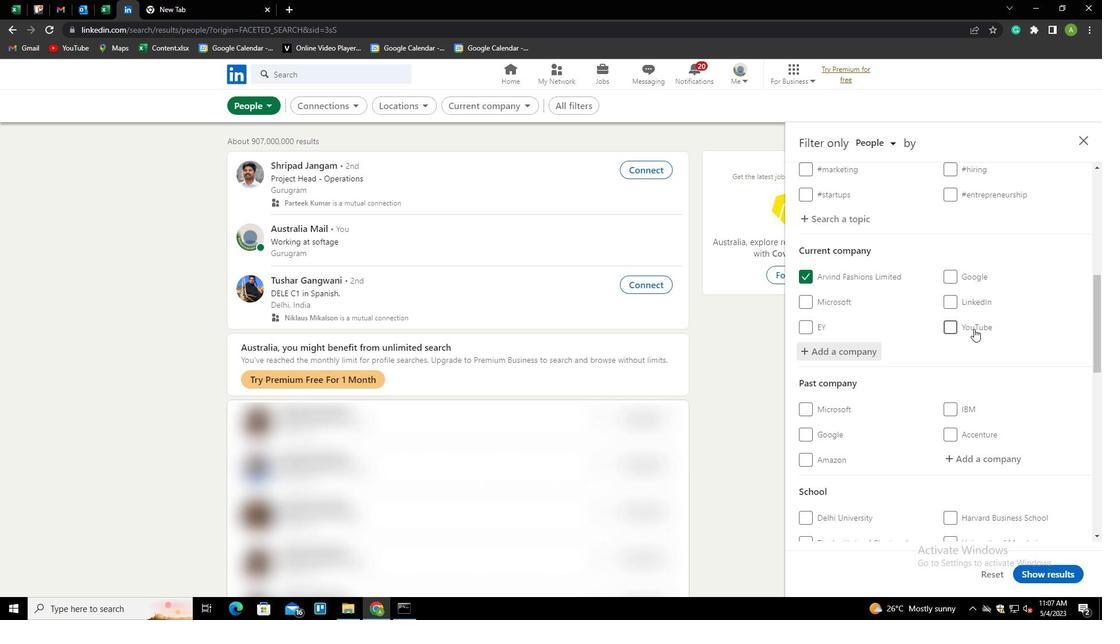 
Action: Mouse scrolled (974, 328) with delta (0, 0)
Screenshot: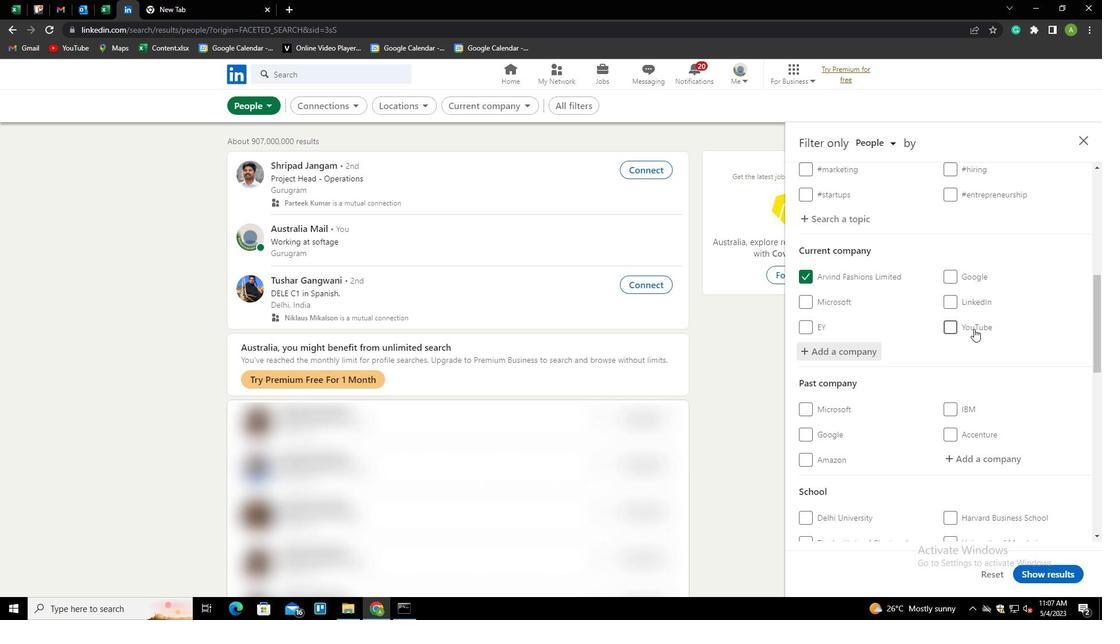 
Action: Mouse scrolled (974, 328) with delta (0, 0)
Screenshot: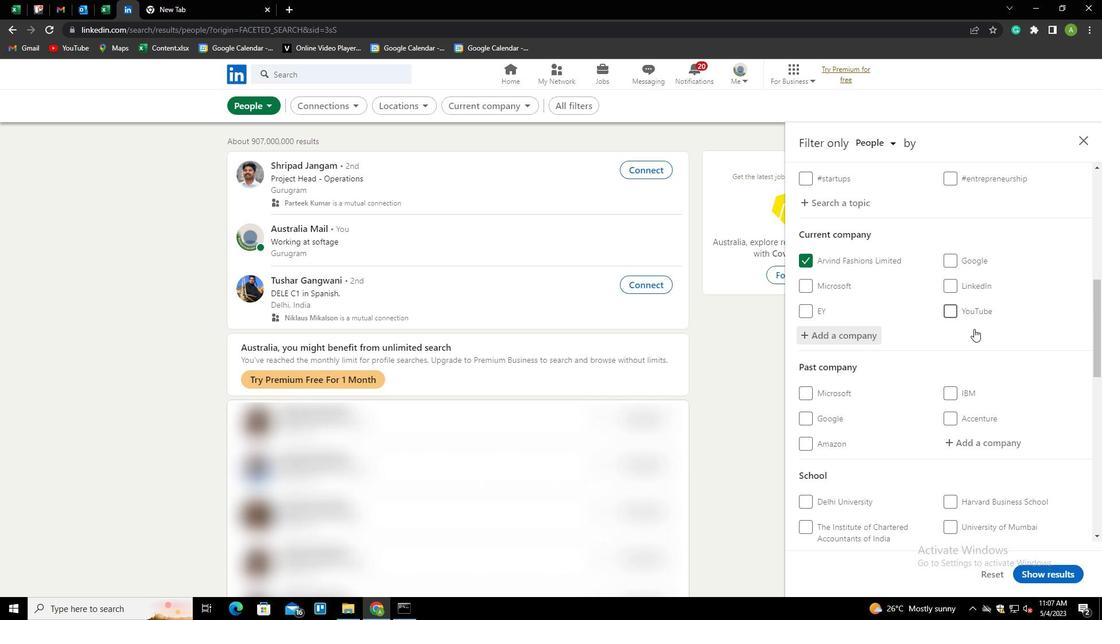 
Action: Mouse moved to (965, 398)
Screenshot: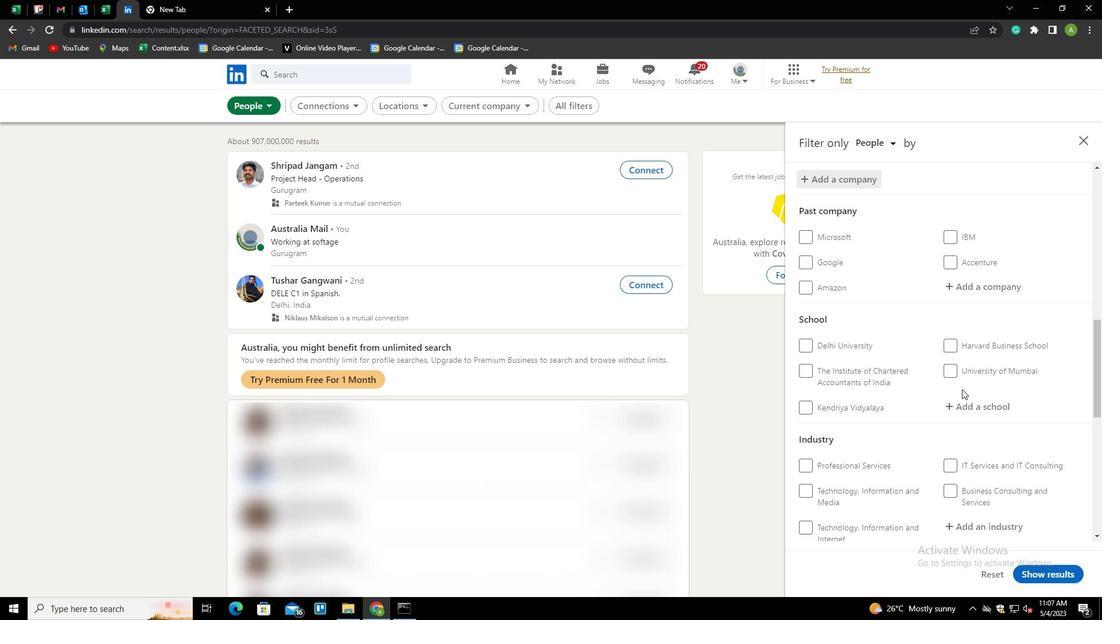 
Action: Mouse pressed left at (965, 398)
Screenshot: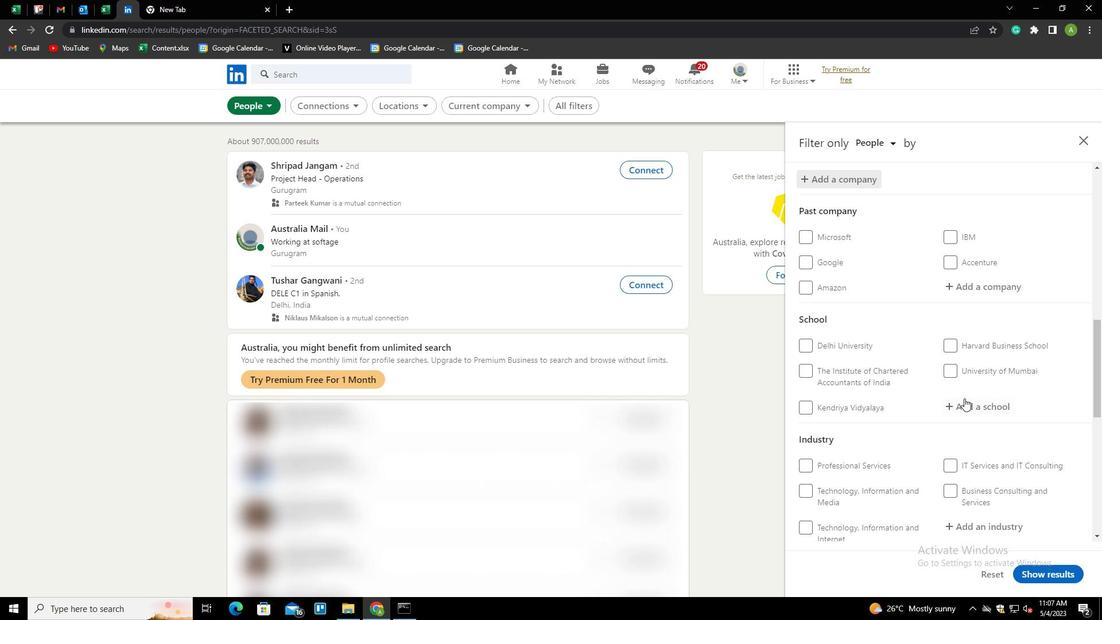 
Action: Key pressed <Key.shift>ITM<Key.space><Key.shift>UNIVERSITY<Key.down><Key.down><Key.down><Key.enter>
Screenshot: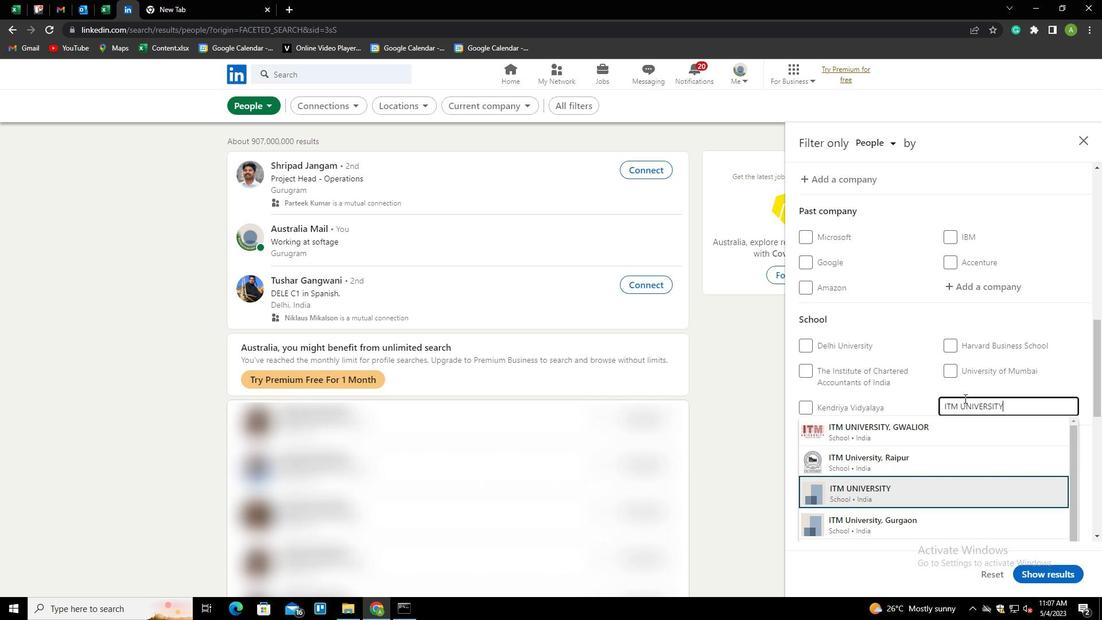 
Action: Mouse scrolled (965, 398) with delta (0, 0)
Screenshot: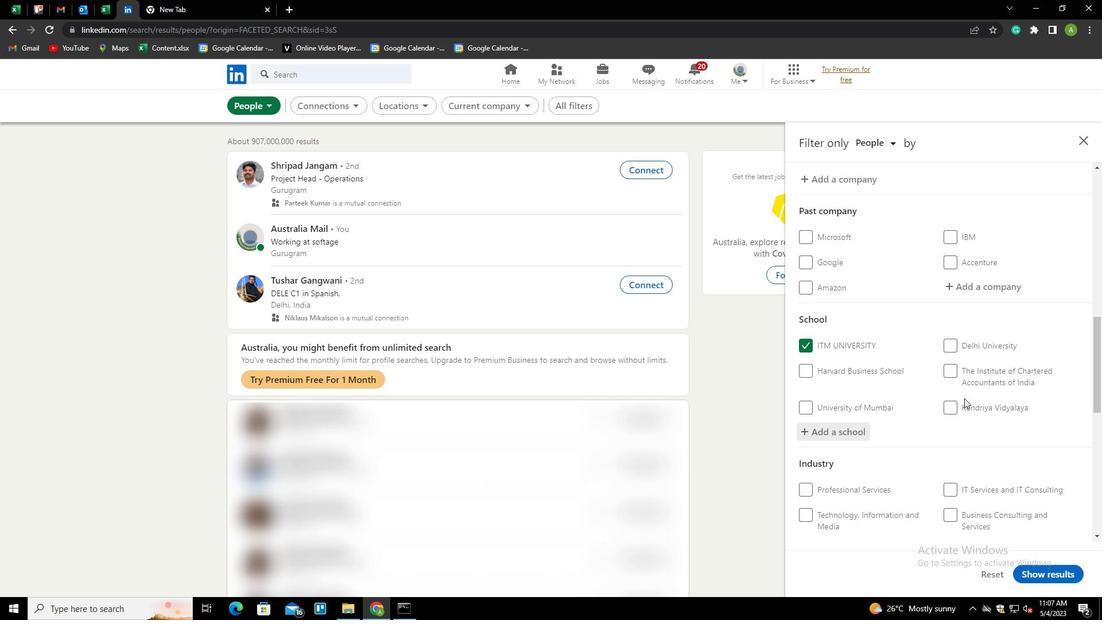 
Action: Mouse scrolled (965, 398) with delta (0, 0)
Screenshot: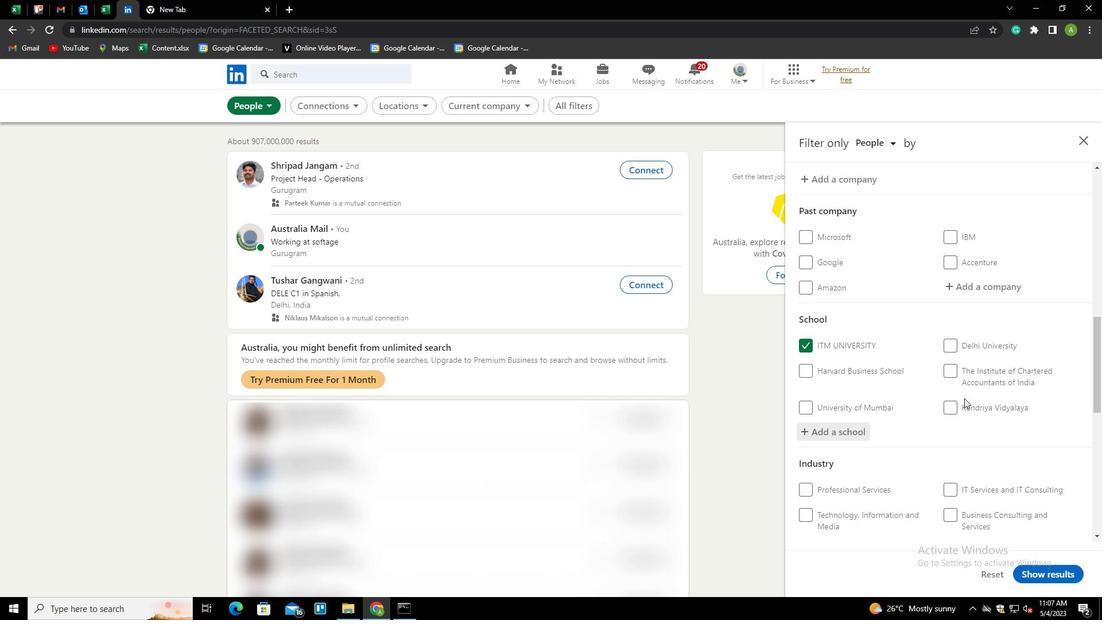 
Action: Mouse scrolled (965, 398) with delta (0, 0)
Screenshot: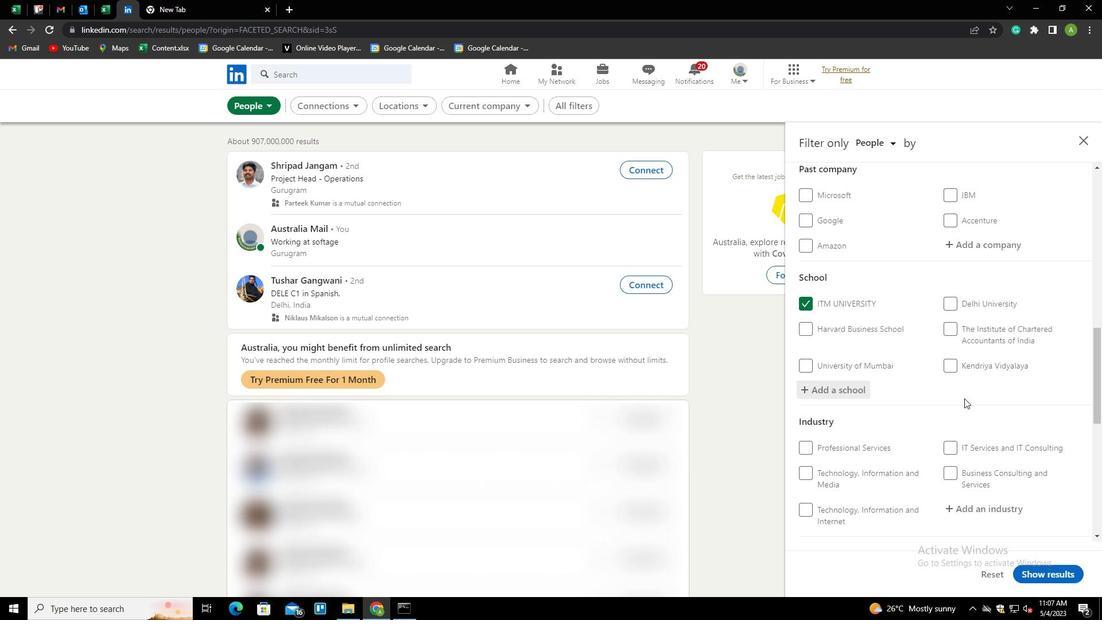 
Action: Mouse moved to (973, 378)
Screenshot: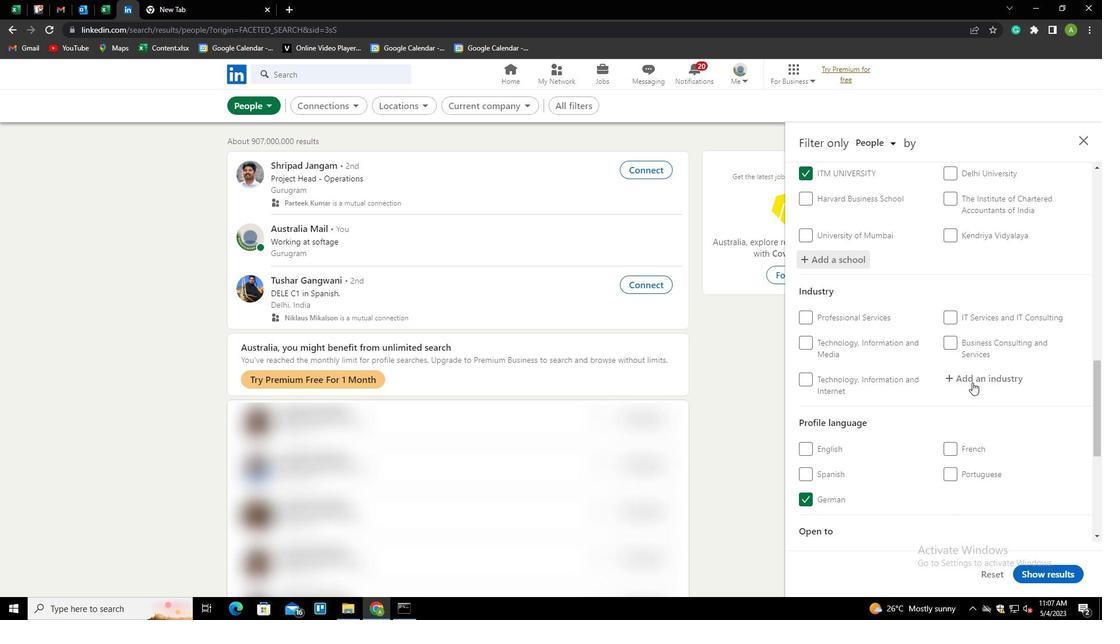 
Action: Mouse pressed left at (973, 378)
Screenshot: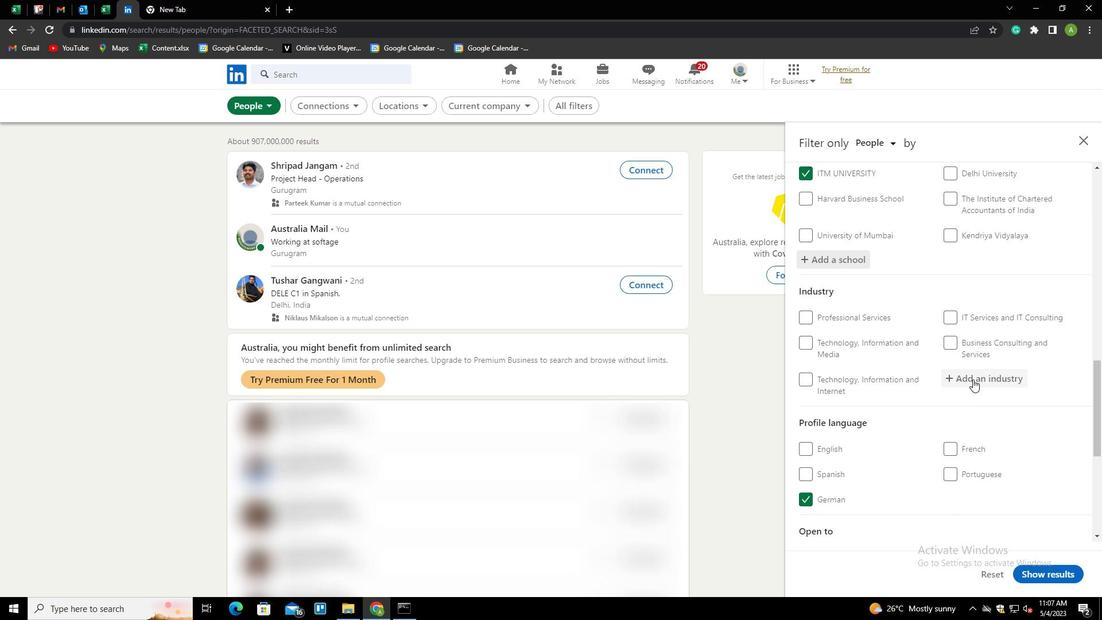 
Action: Mouse moved to (973, 377)
Screenshot: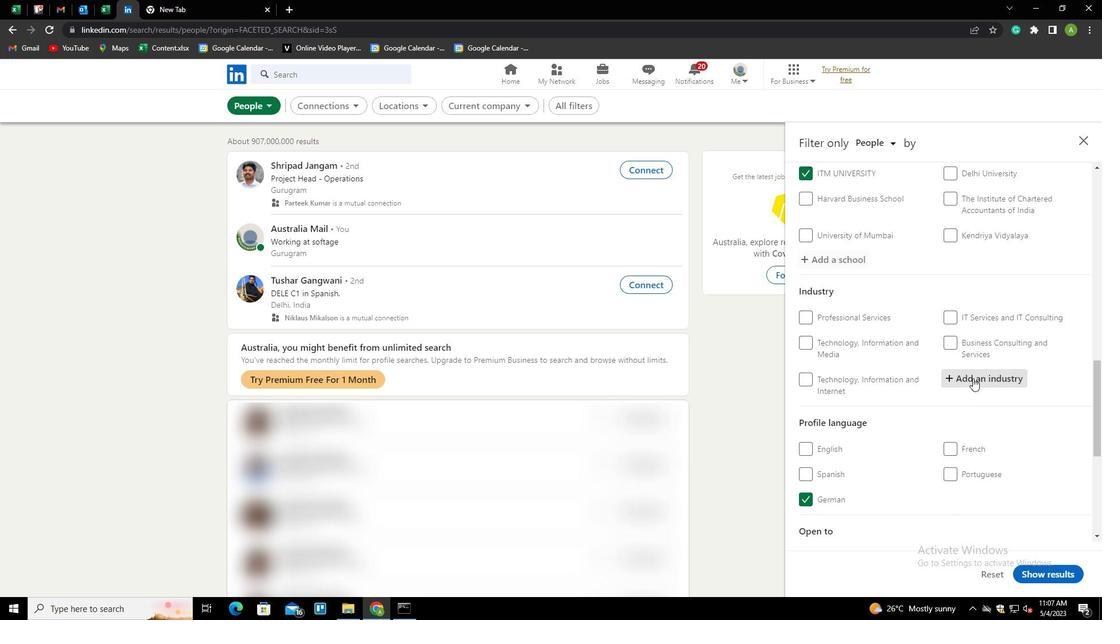 
Action: Key pressed <Key.shift>MOBILE<Key.space><Key.shift>COMPUTING<Key.space><Key.shift>SOFTWARE<Key.down><Key.enter>
Screenshot: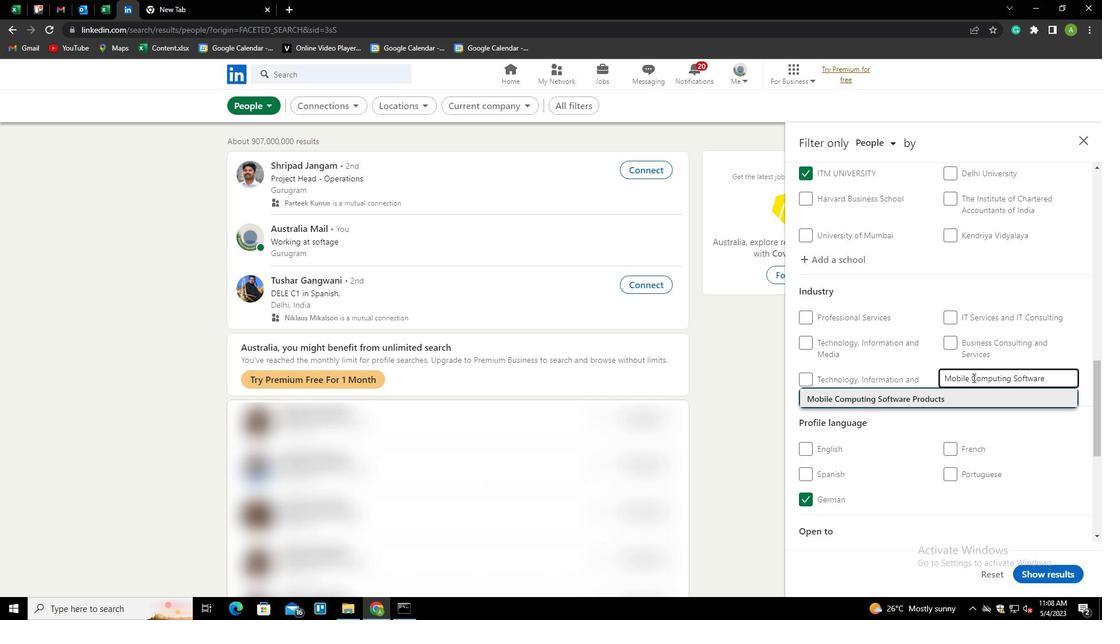 
Action: Mouse scrolled (973, 377) with delta (0, 0)
Screenshot: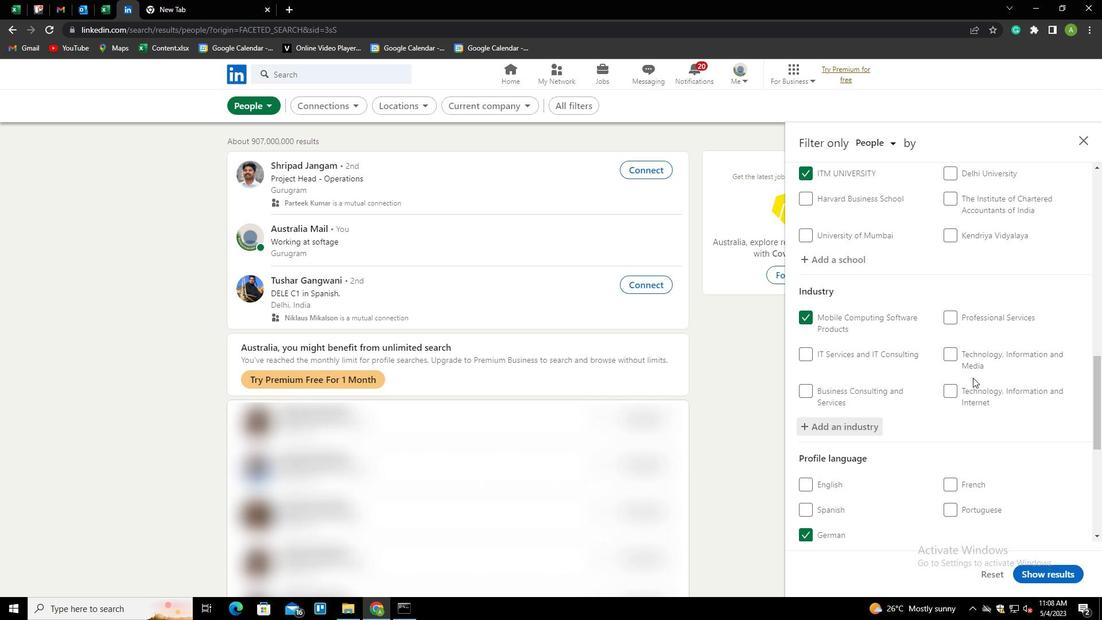 
Action: Mouse scrolled (973, 377) with delta (0, 0)
Screenshot: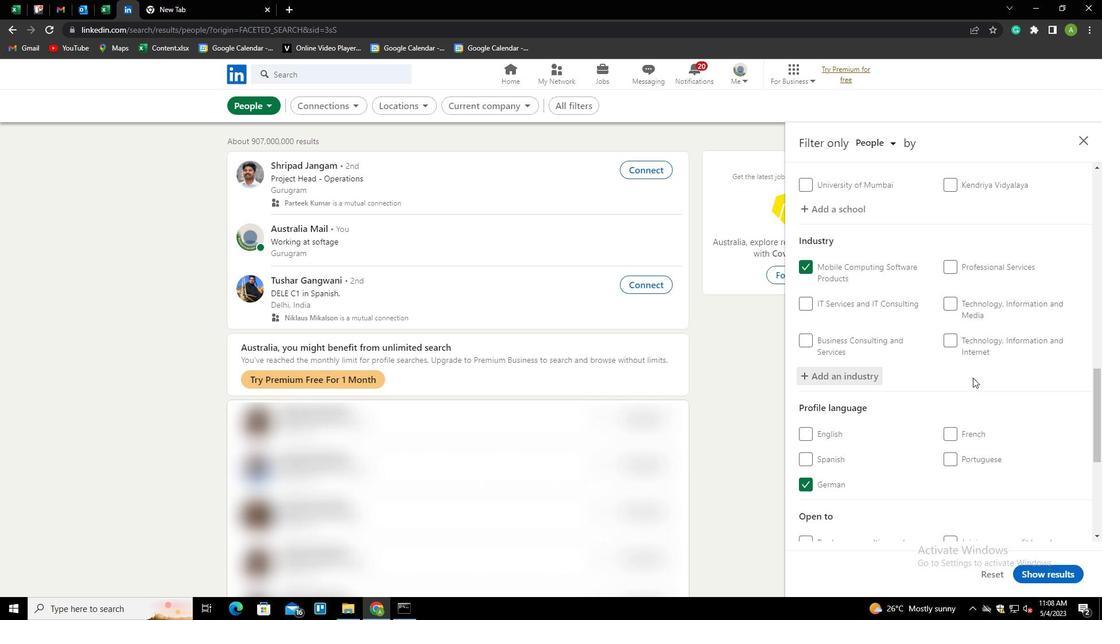 
Action: Mouse scrolled (973, 377) with delta (0, 0)
Screenshot: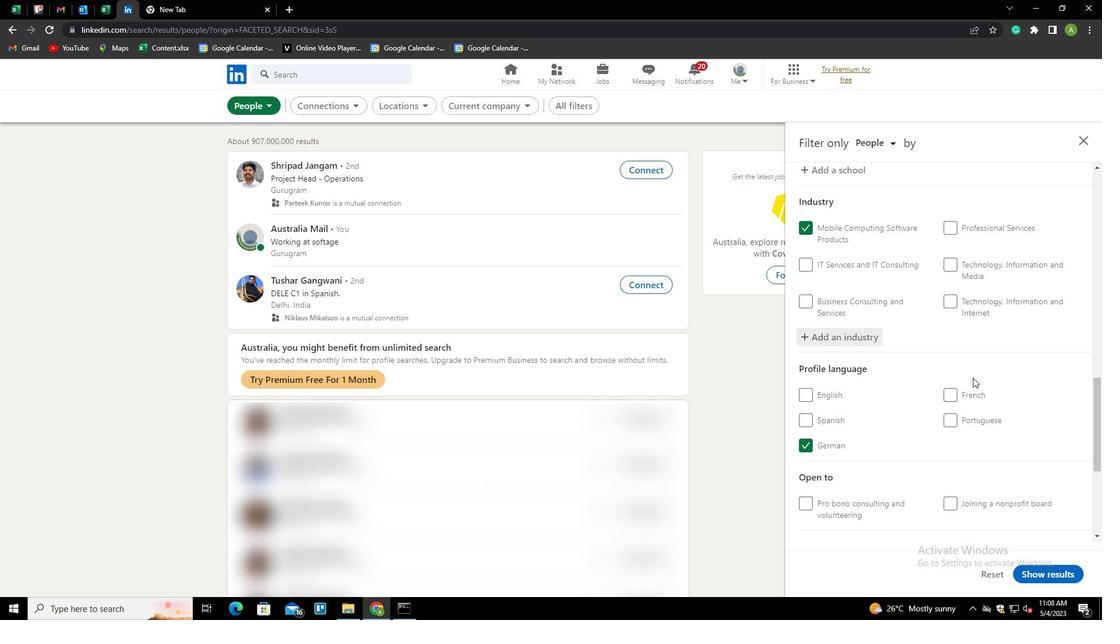 
Action: Mouse moved to (876, 430)
Screenshot: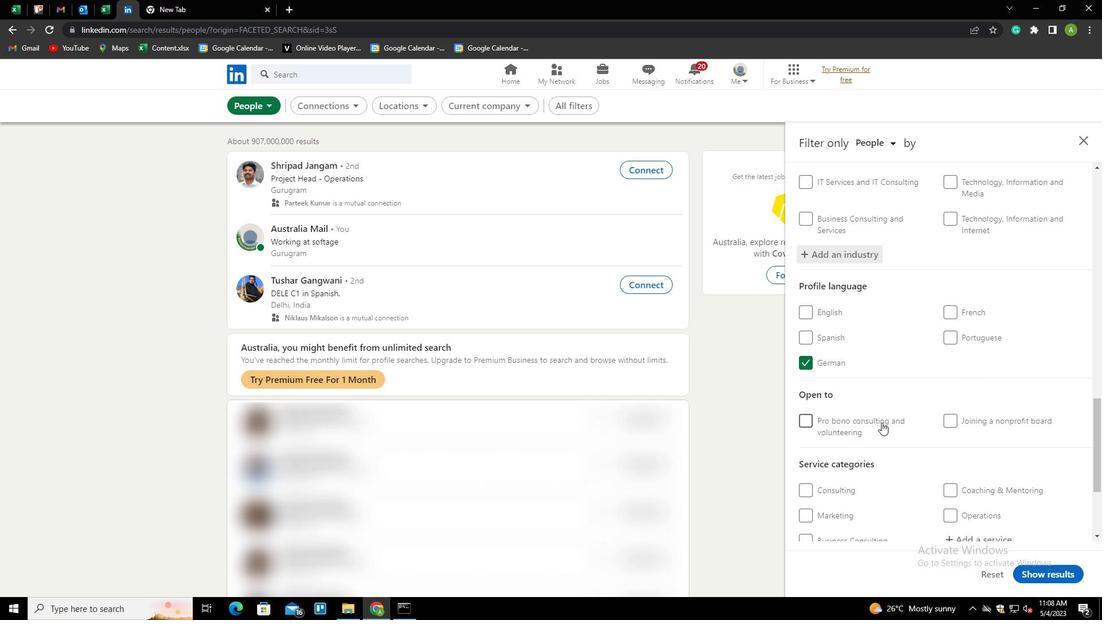 
Action: Mouse scrolled (876, 429) with delta (0, 0)
Screenshot: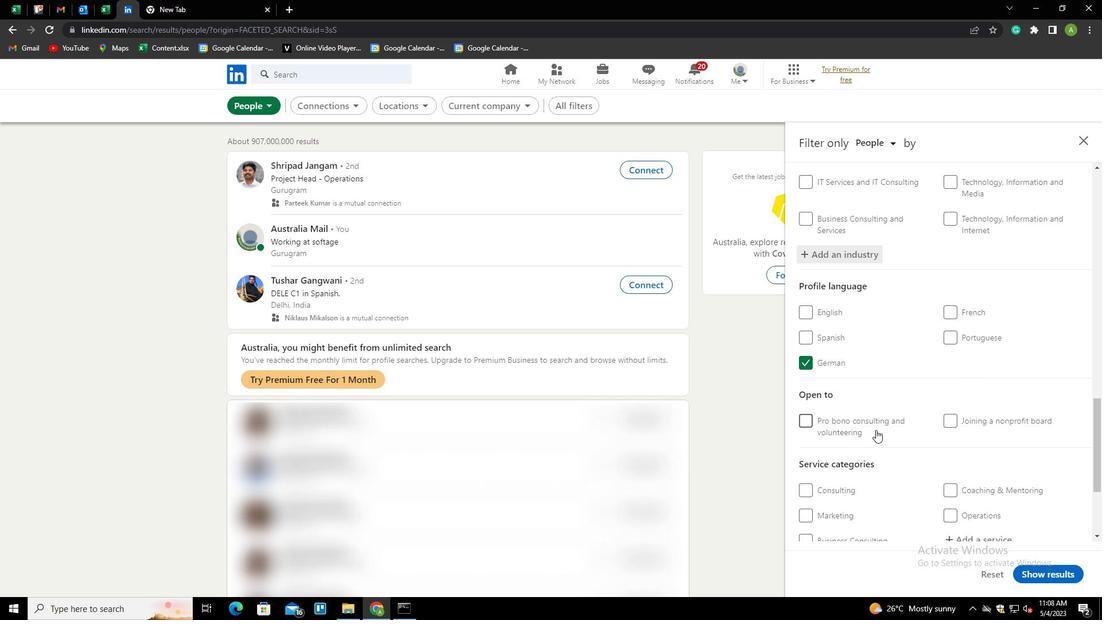 
Action: Mouse scrolled (876, 429) with delta (0, 0)
Screenshot: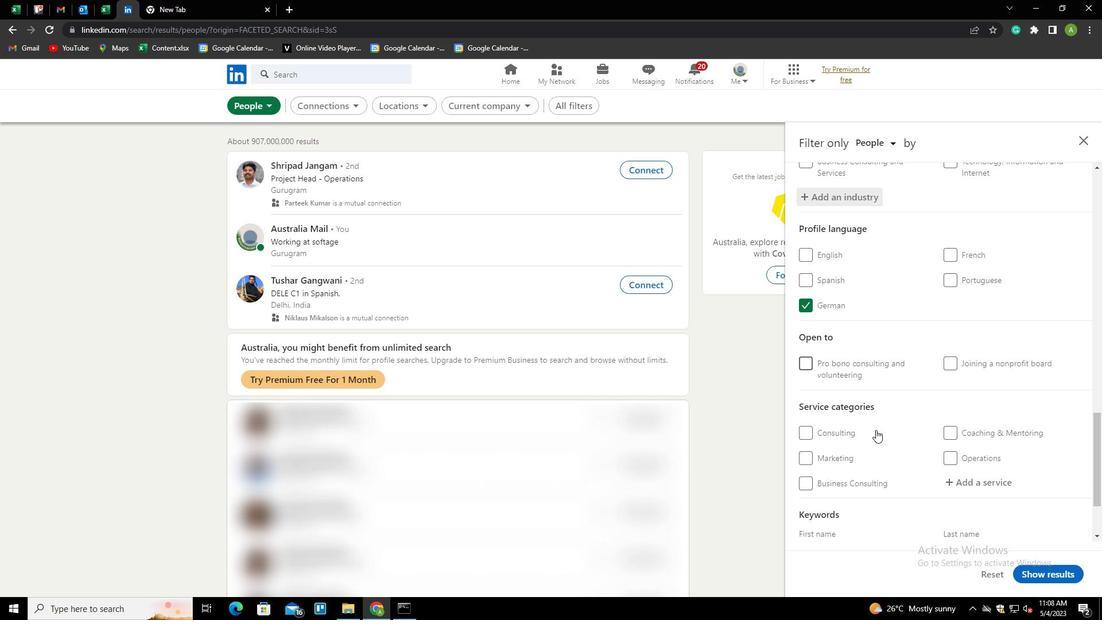 
Action: Mouse scrolled (876, 429) with delta (0, 0)
Screenshot: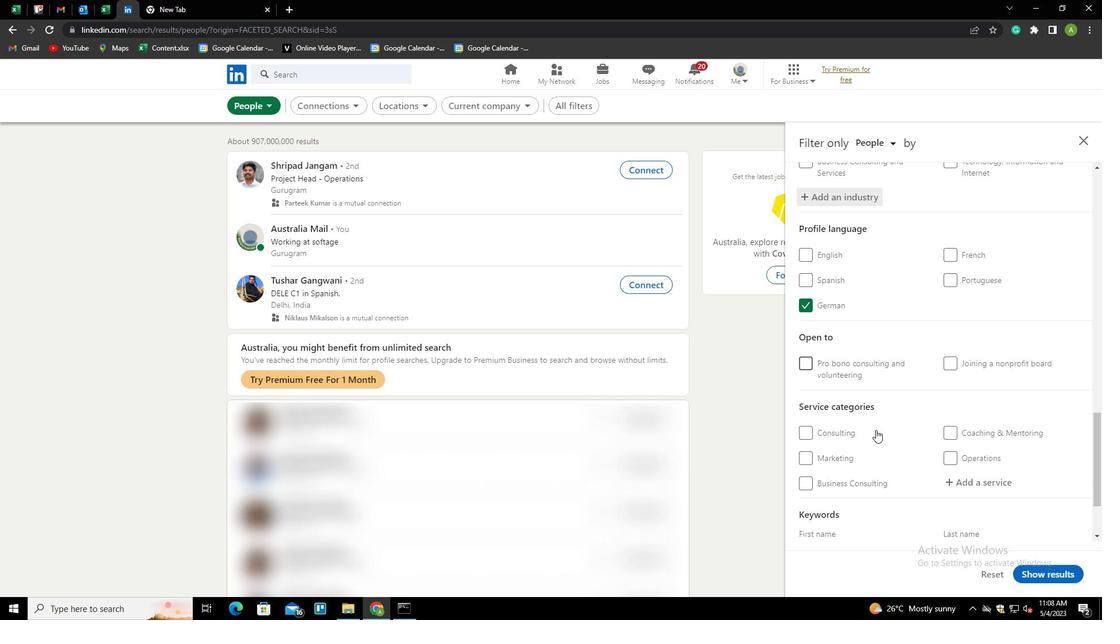 
Action: Mouse moved to (983, 383)
Screenshot: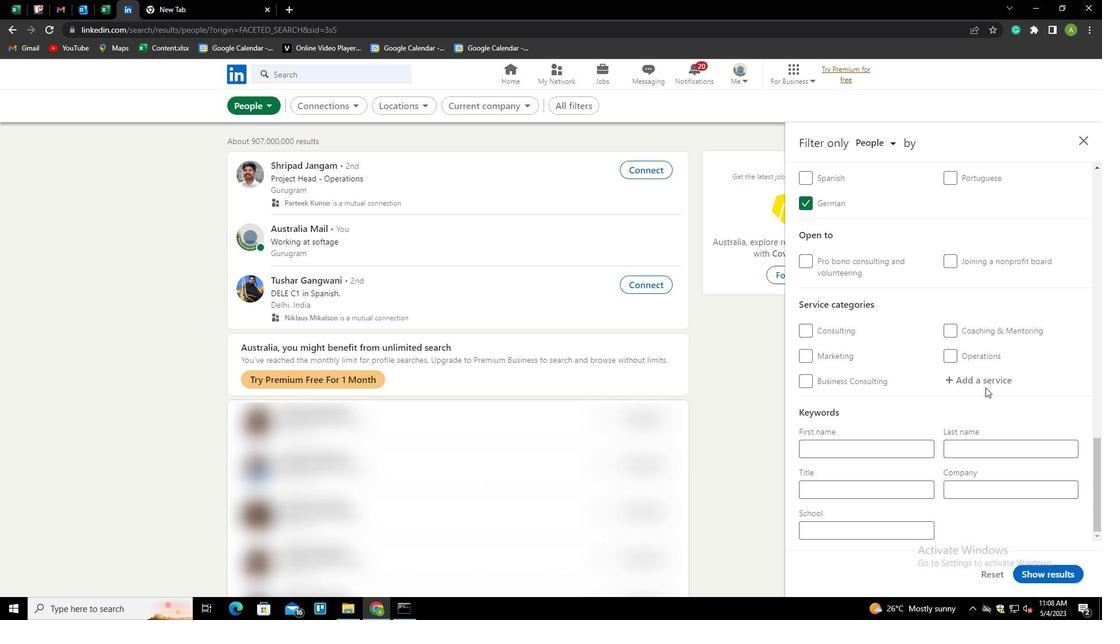 
Action: Mouse pressed left at (983, 383)
Screenshot: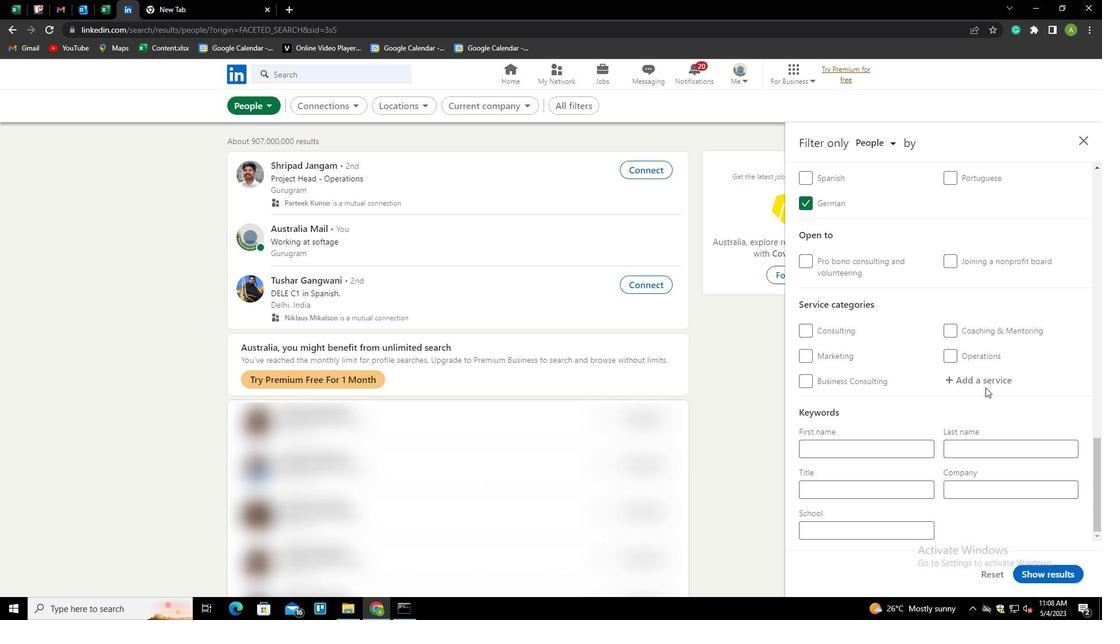 
Action: Key pressed <Key.shift><Key.shift><Key.shift><Key.shift><Key.shift><Key.shift><Key.shift><Key.shift><Key.shift><Key.shift><Key.shift><Key.shift><Key.shift><Key.shift><Key.shift><Key.shift><Key.shift><Key.shift>QUALITY<Key.space><Key.shift_r><Key.shift_r><Key.shift_r><Key.shift_r><Key.shift_r><Key.shift_r><Key.shift_r><Key.shift_r><Key.home><Key.shift>GROWTH<Key.down><Key.enter>
Screenshot: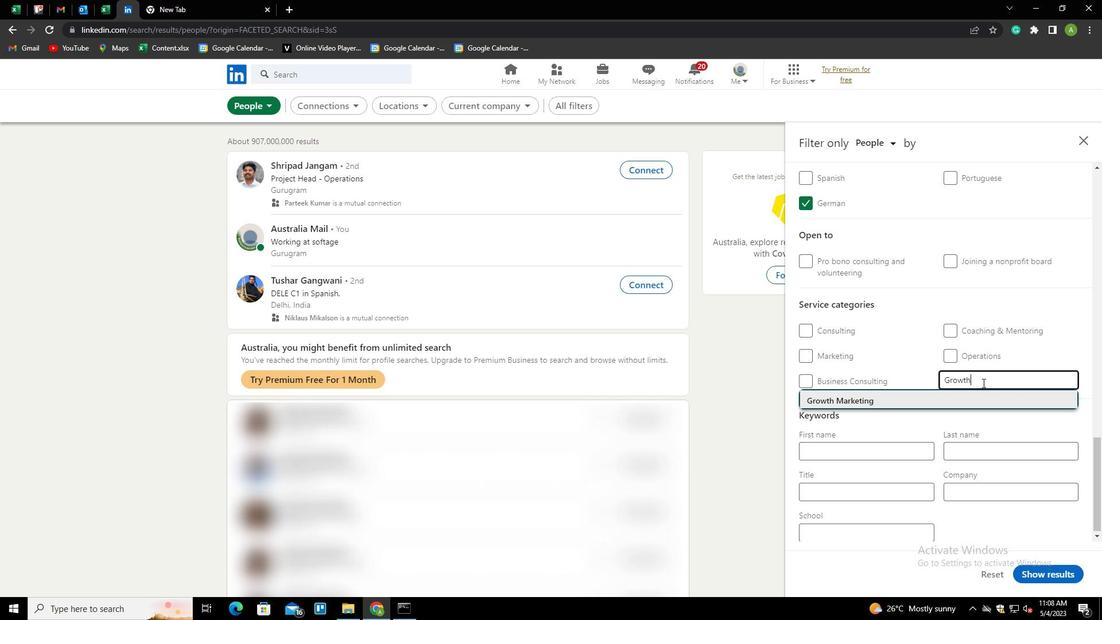 
Action: Mouse scrolled (983, 382) with delta (0, 0)
Screenshot: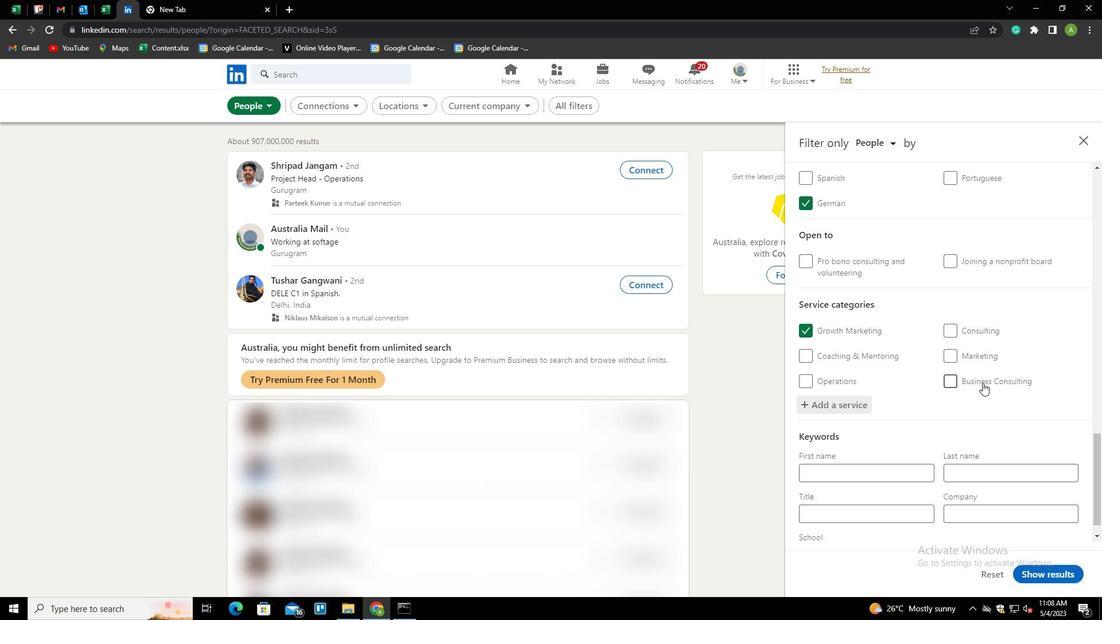 
Action: Mouse scrolled (983, 382) with delta (0, 0)
Screenshot: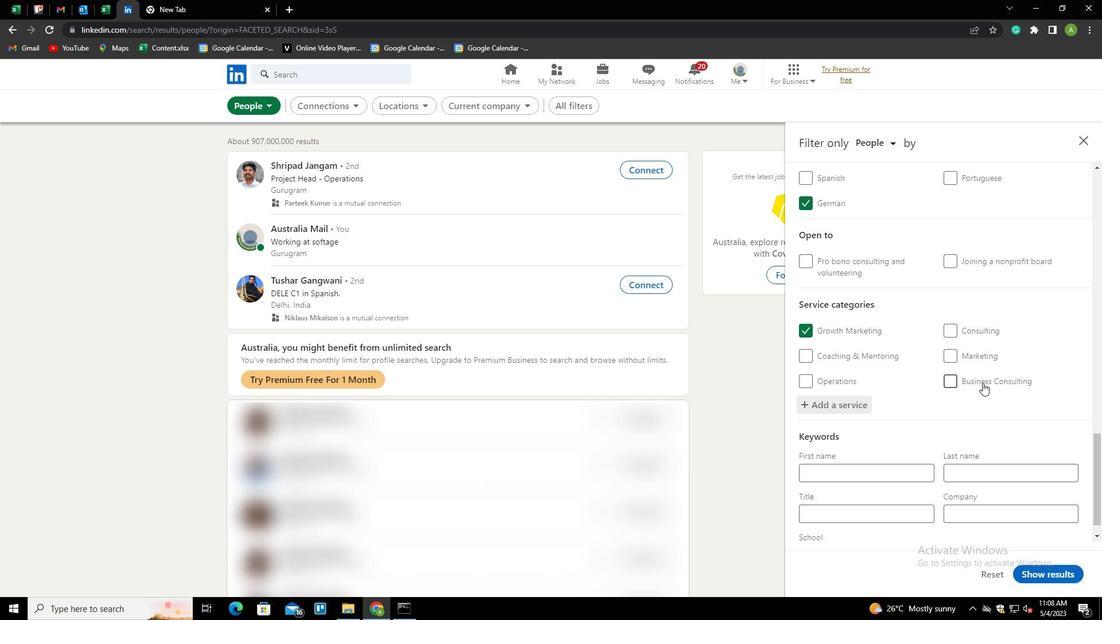
Action: Mouse scrolled (983, 382) with delta (0, 0)
Screenshot: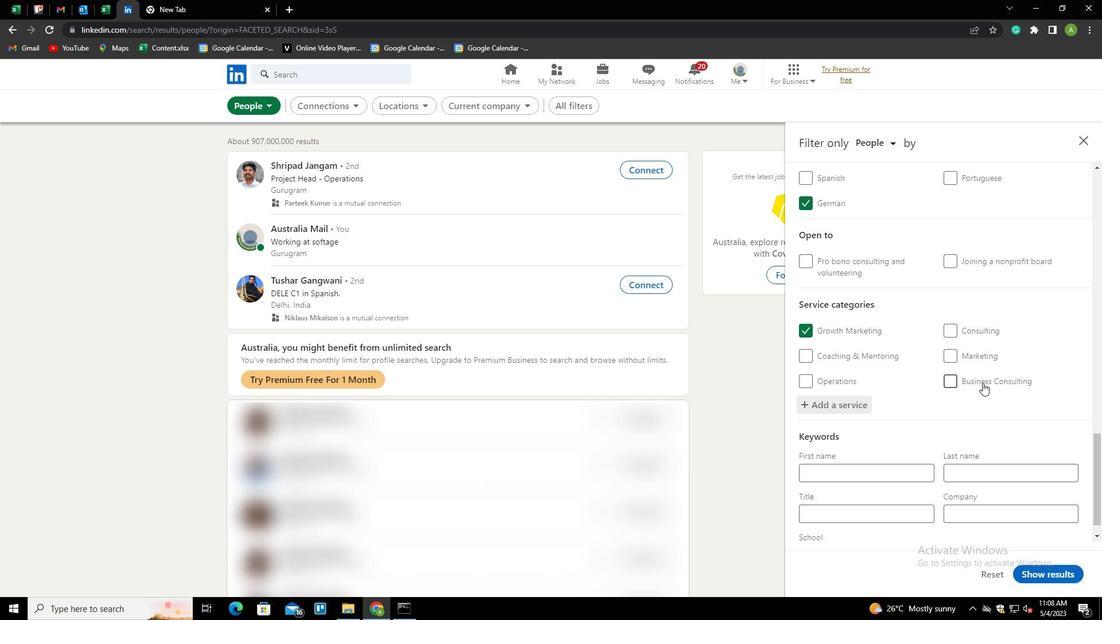 
Action: Mouse scrolled (983, 382) with delta (0, 0)
Screenshot: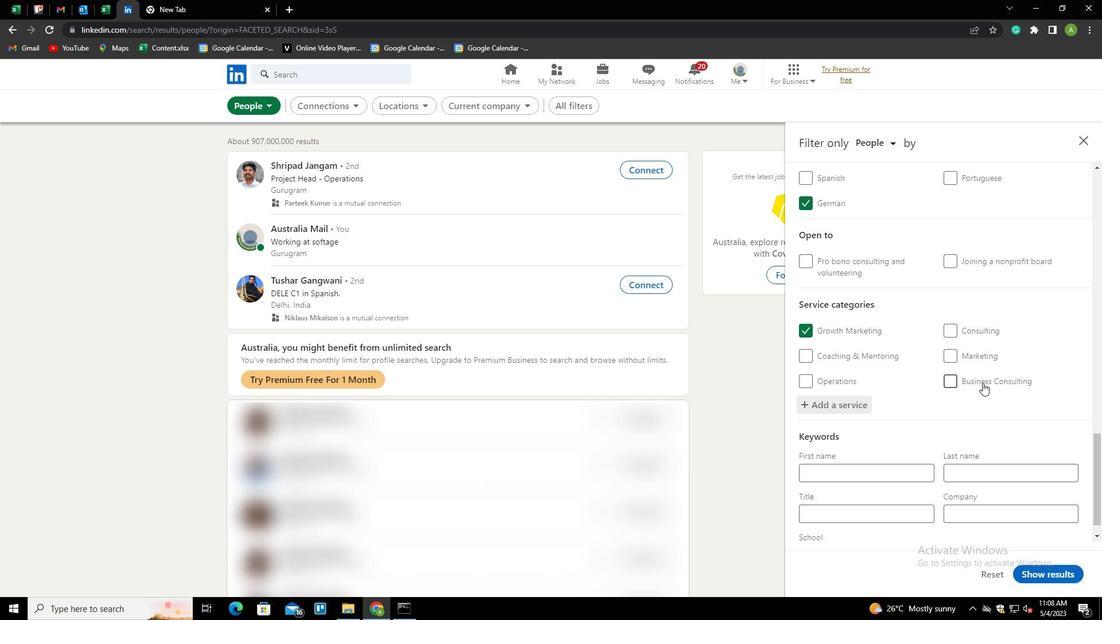 
Action: Mouse scrolled (983, 382) with delta (0, 0)
Screenshot: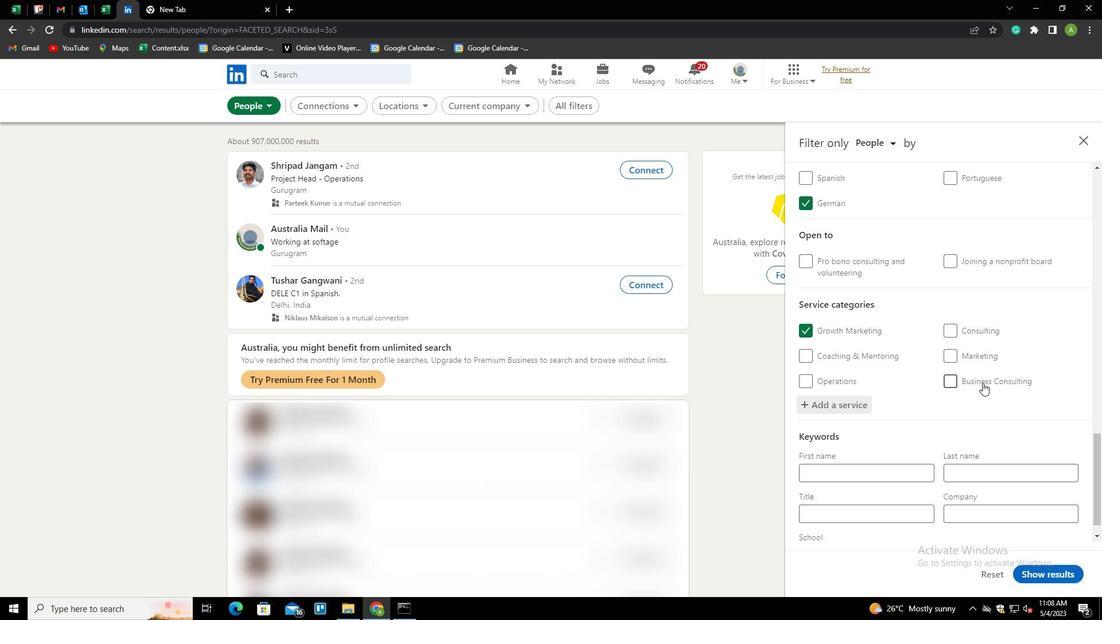
Action: Mouse moved to (869, 485)
Screenshot: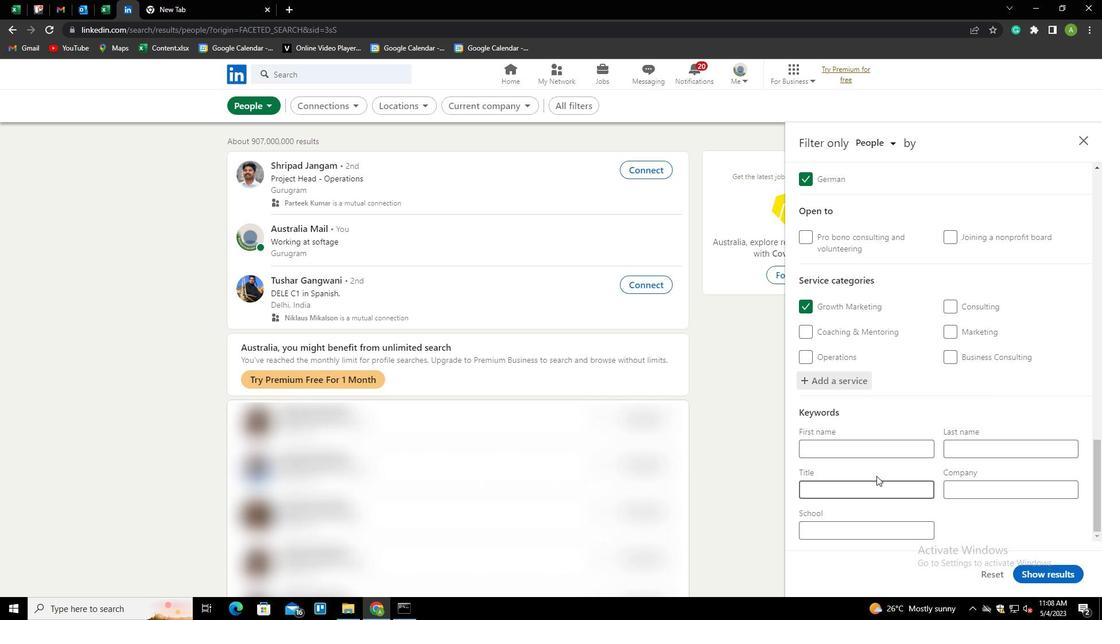 
Action: Mouse pressed left at (869, 485)
Screenshot: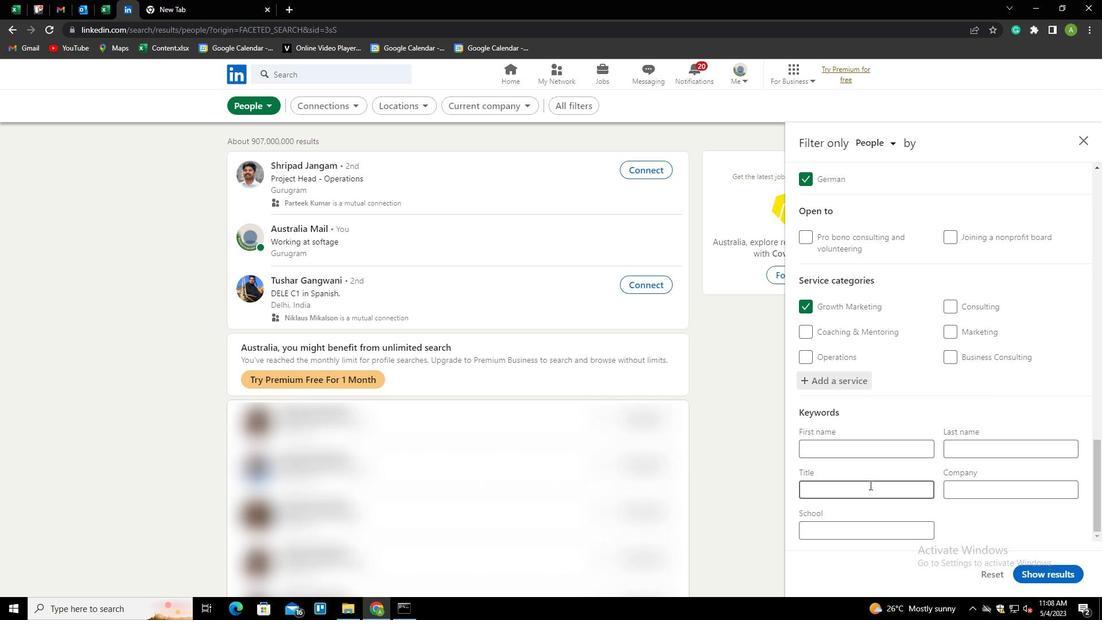 
Action: Key pressed <Key.shift><Key.shift><Key.shift><Key.shift><Key.shift><Key.shift><Key.shift><Key.shift><Key.shift><Key.shift><Key.shift><Key.shift><Key.shift><Key.shift>QUALITY<Key.shift>CON<Key.left><Key.left><Key.left><Key.space><Key.end>TROL
Screenshot: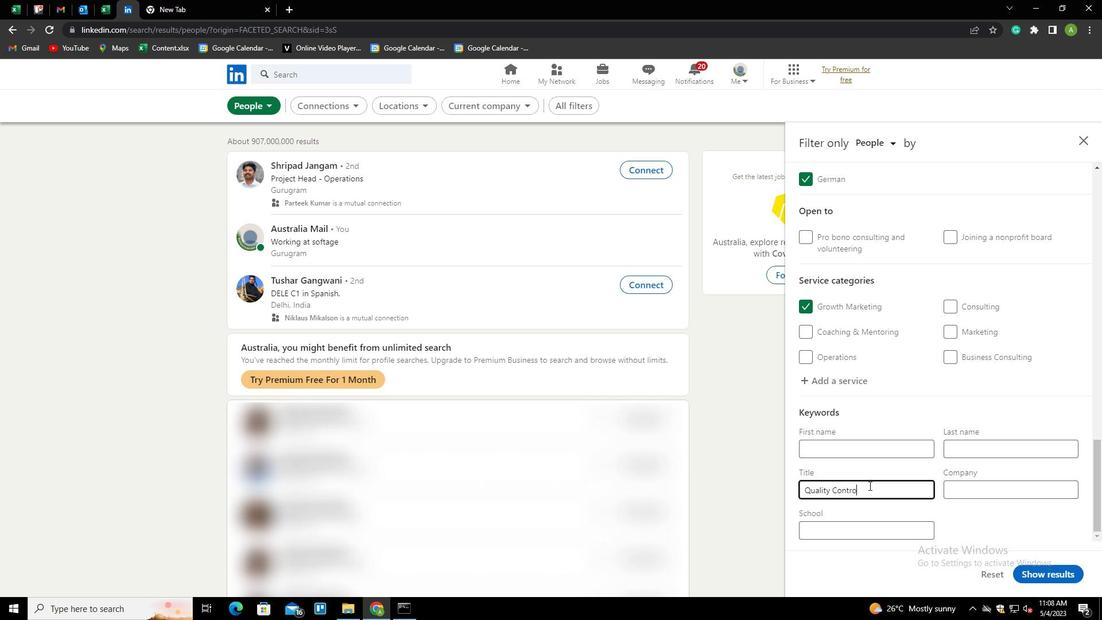 
Action: Mouse moved to (969, 523)
Screenshot: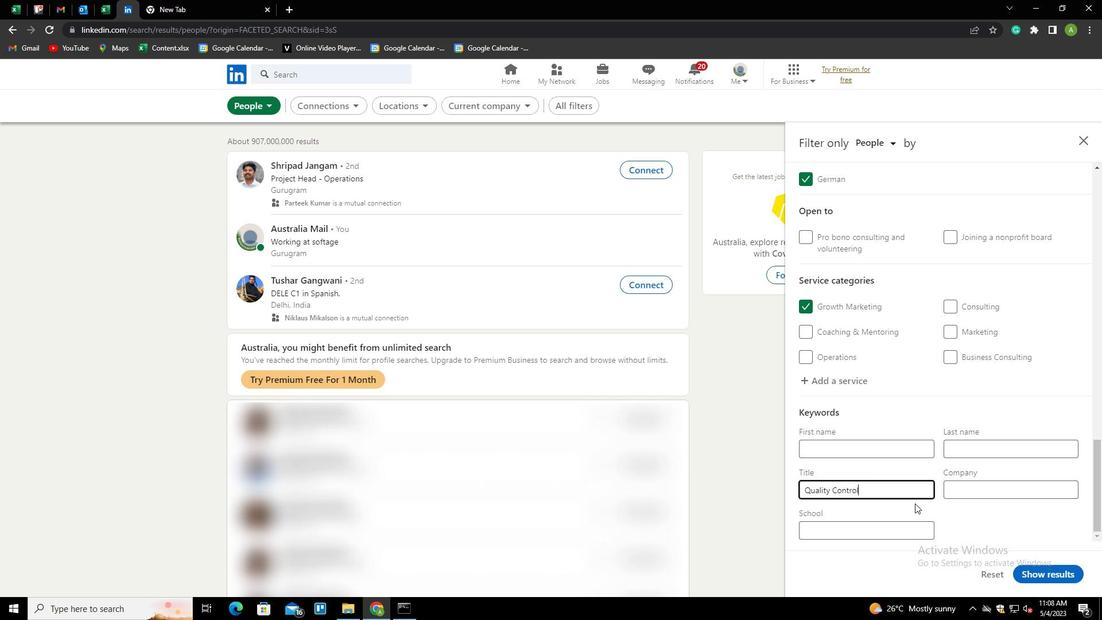 
Action: Mouse pressed left at (969, 523)
Screenshot: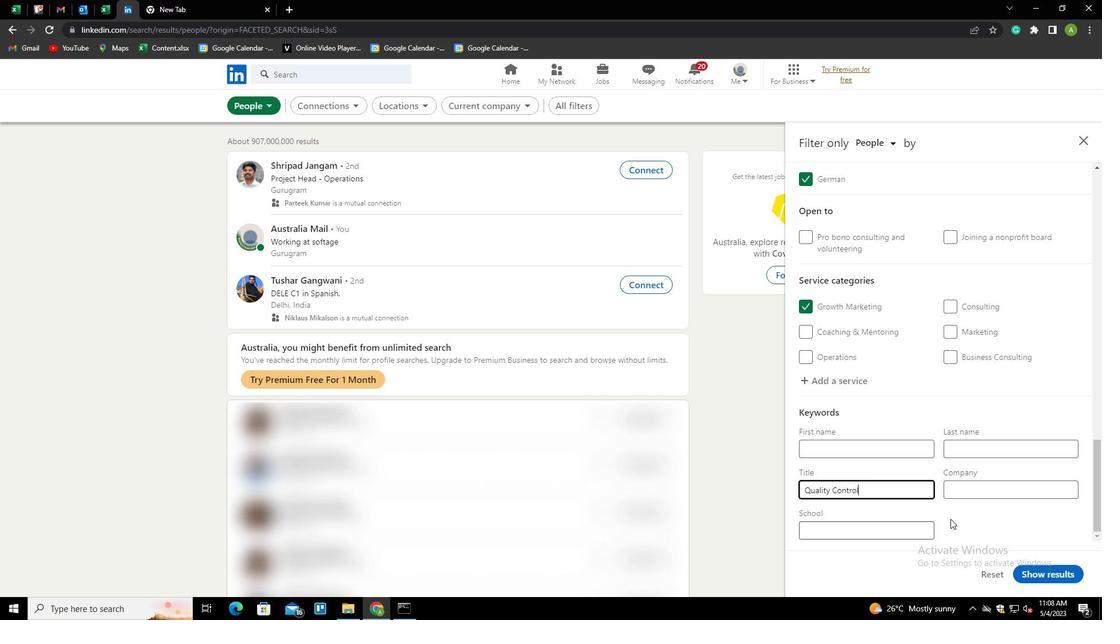 
Action: Mouse moved to (1052, 568)
Screenshot: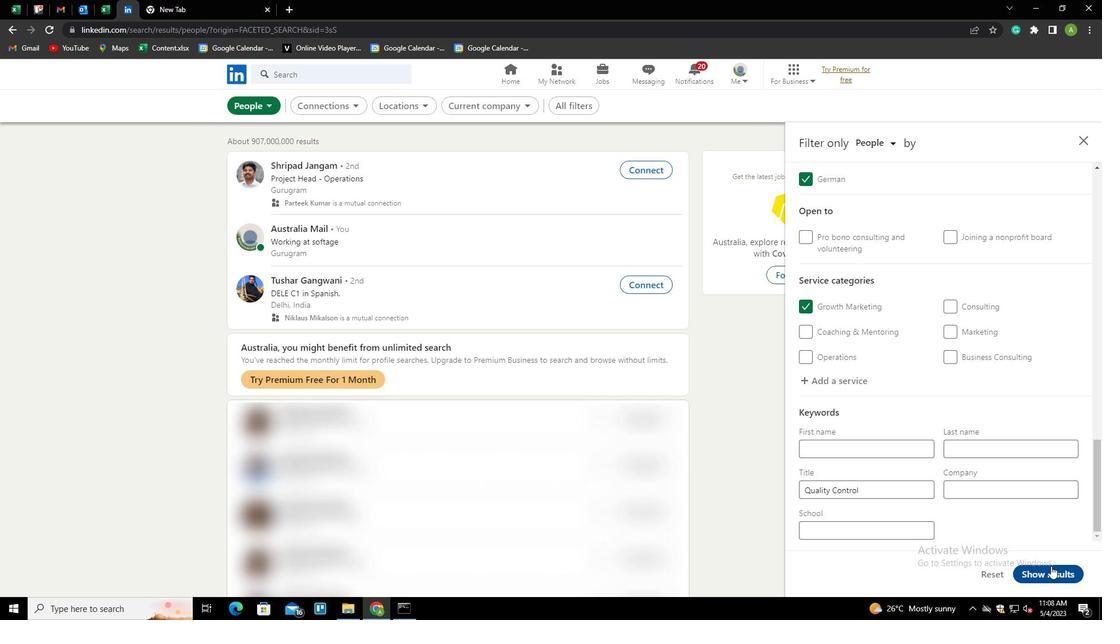 
Action: Mouse pressed left at (1052, 568)
Screenshot: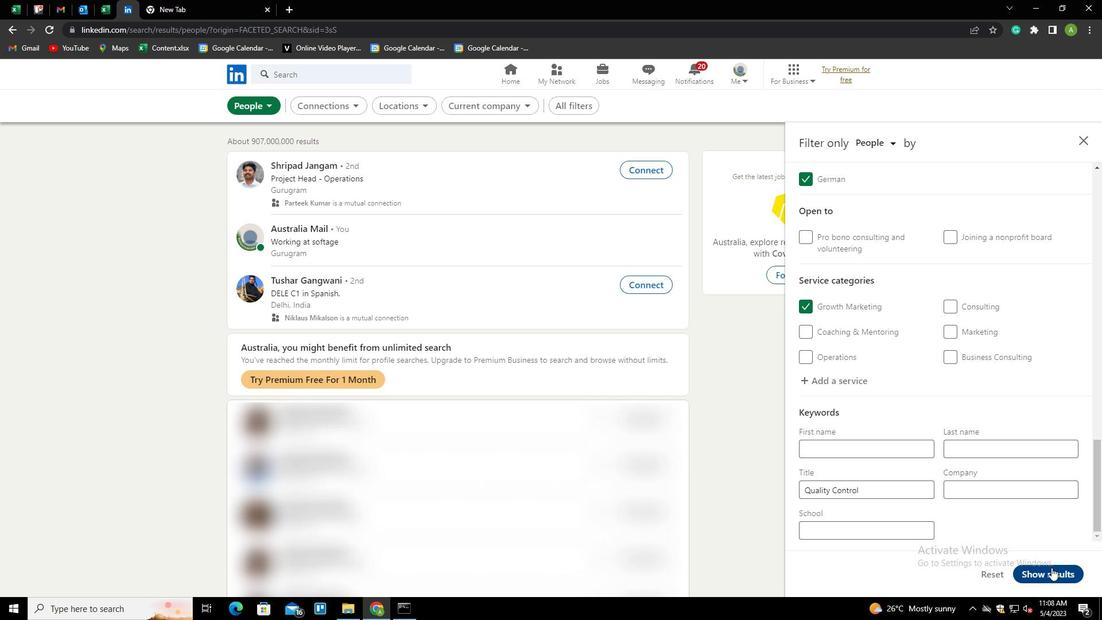 
Action: Mouse moved to (986, 523)
Screenshot: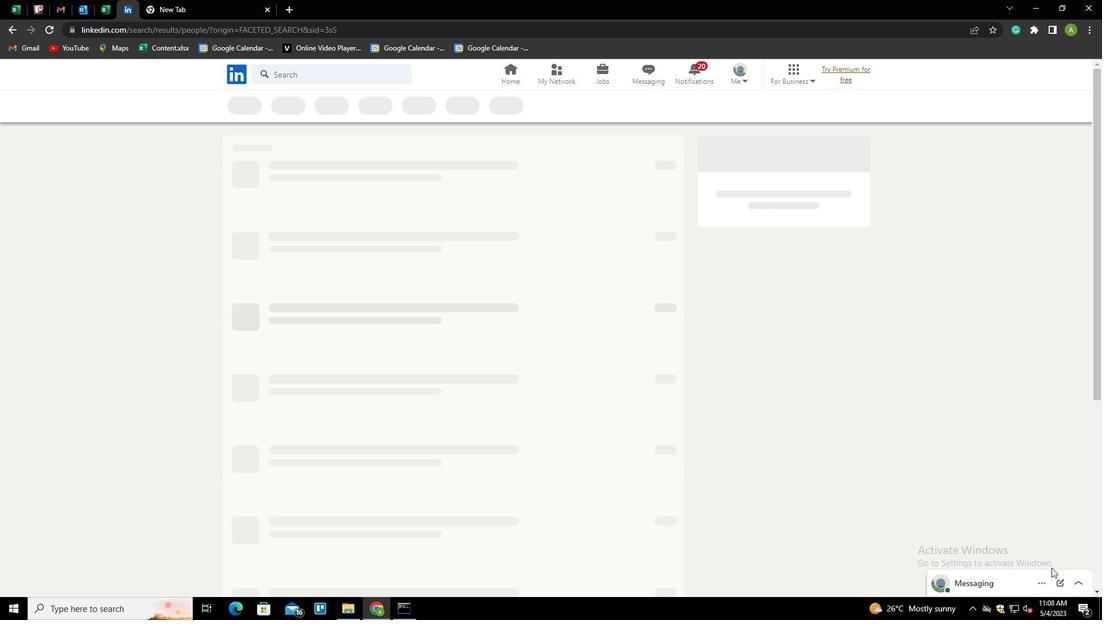 
